 Task: Look for space in Chidawa, India from 12th  July, 2023 to 15th July, 2023 for 3 adults in price range Rs.12000 to Rs.16000. Place can be entire place with 2 bedrooms having 3 beds and 1 bathroom. Property type can be house, flat, guest house. Booking option can be shelf check-in. Required host language is English.
Action: Mouse moved to (432, 55)
Screenshot: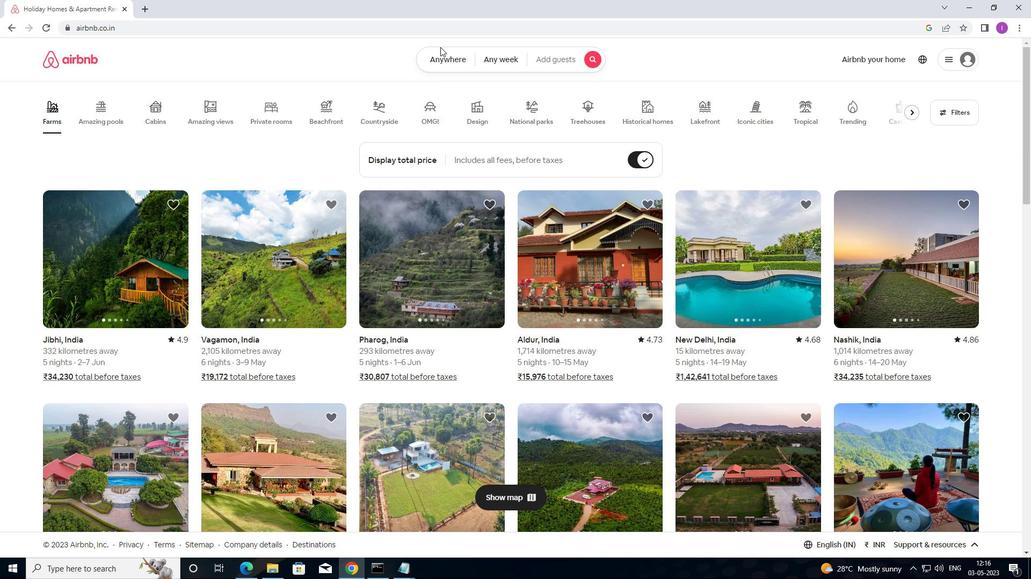 
Action: Mouse pressed left at (432, 55)
Screenshot: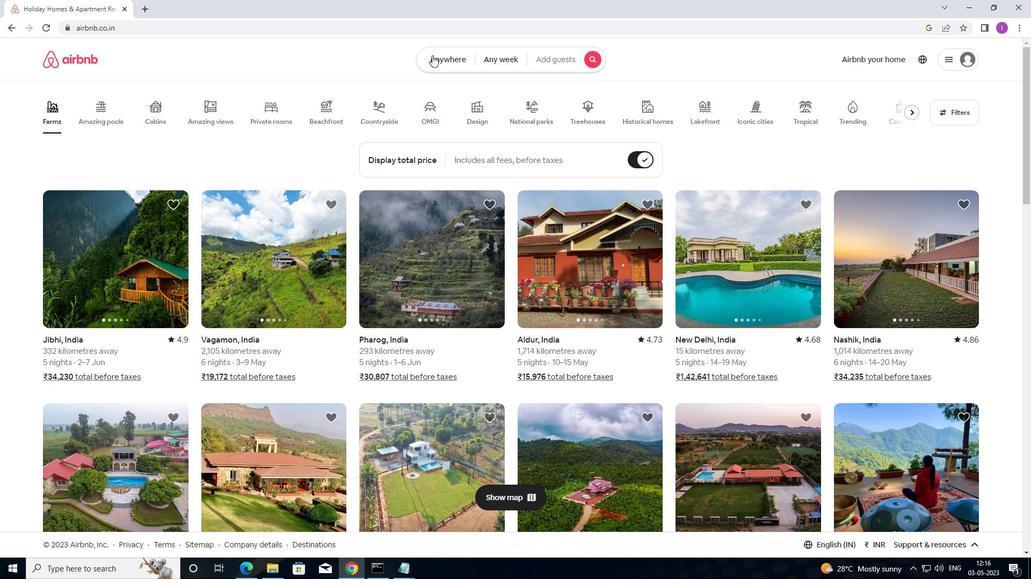 
Action: Mouse moved to (358, 105)
Screenshot: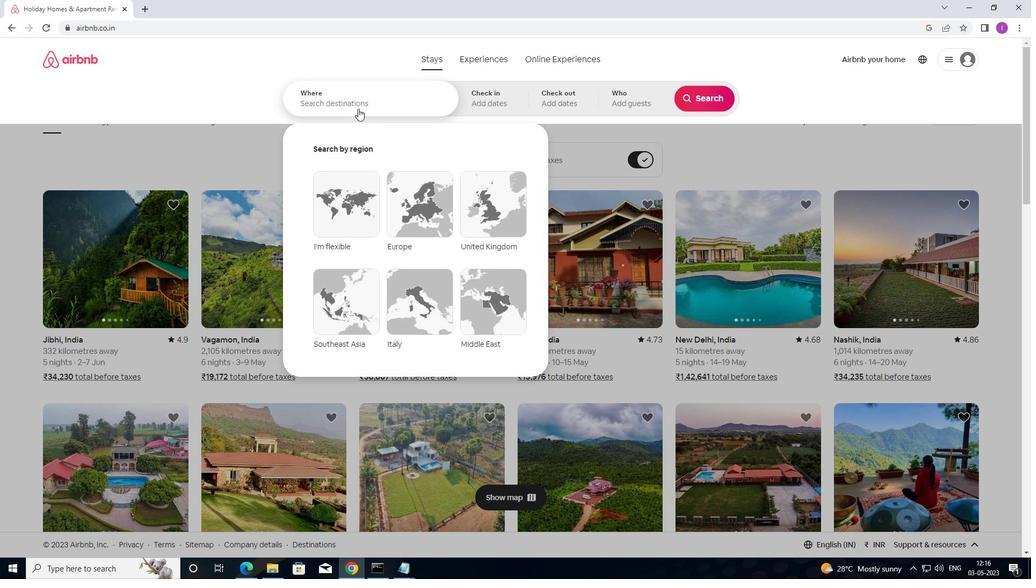 
Action: Mouse pressed left at (358, 105)
Screenshot: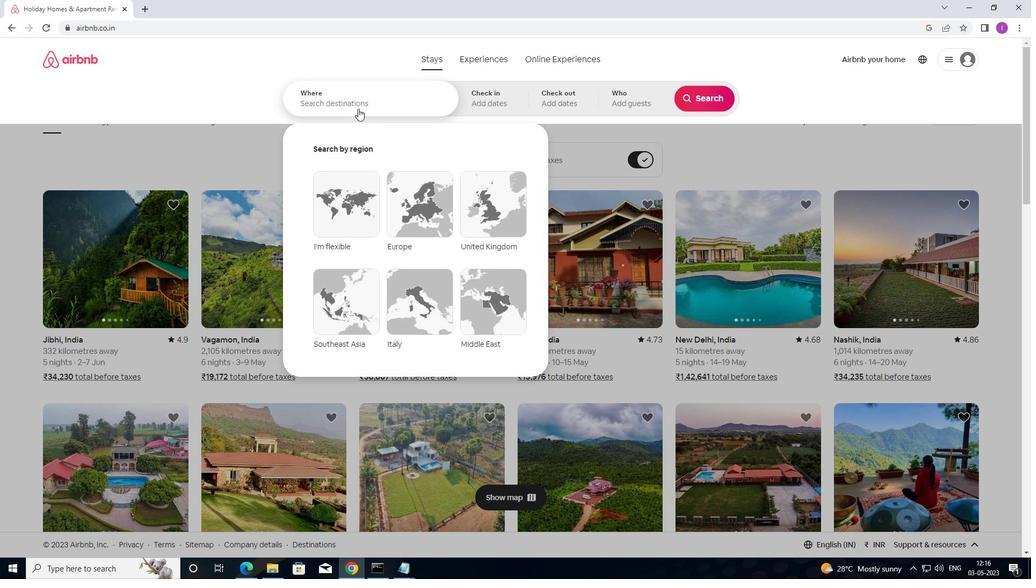 
Action: Mouse moved to (305, 146)
Screenshot: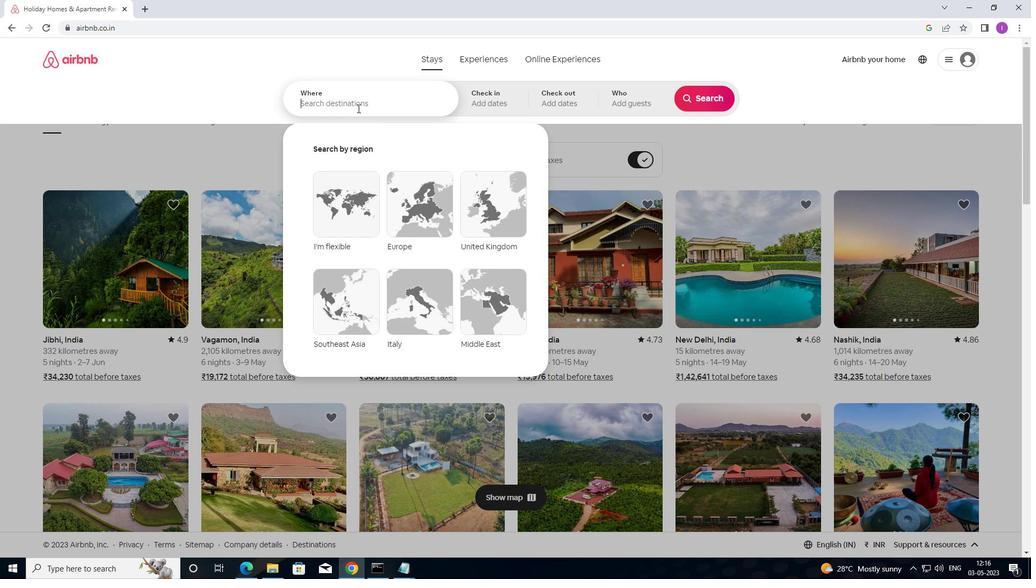 
Action: Key pressed <Key.shift>CHIDAWA,<Key.shift>INDIA
Screenshot: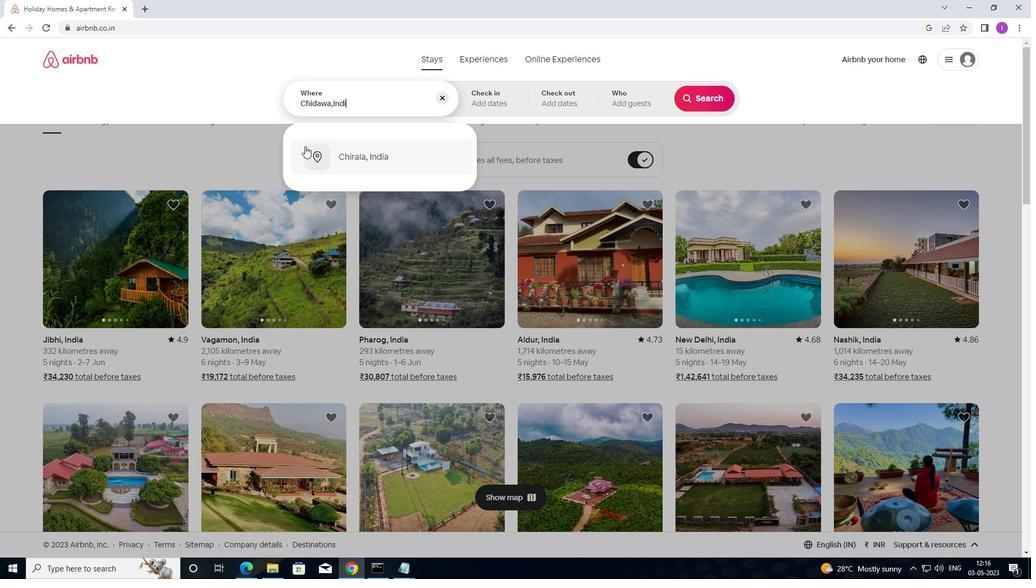
Action: Mouse moved to (485, 93)
Screenshot: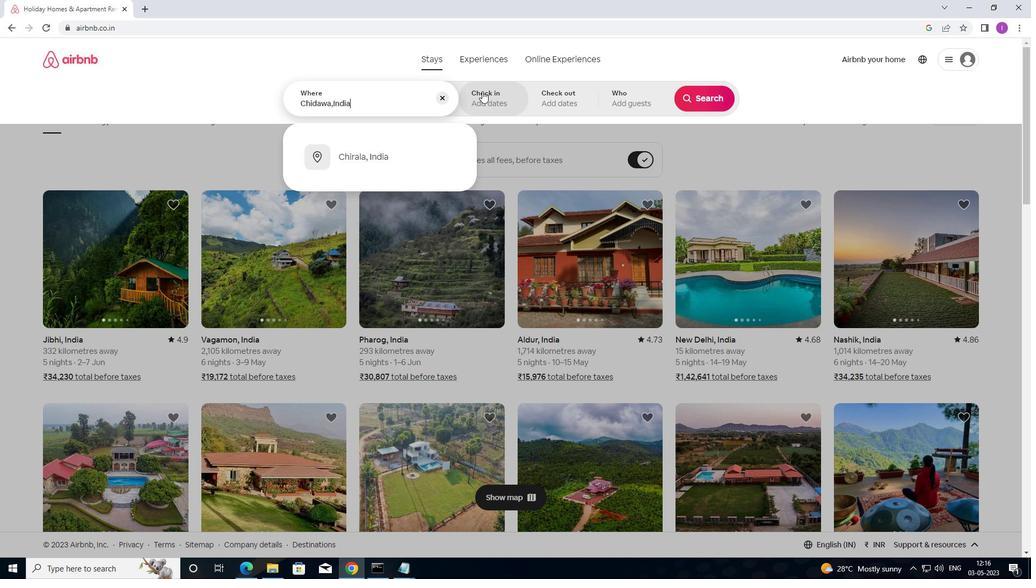 
Action: Mouse pressed left at (485, 93)
Screenshot: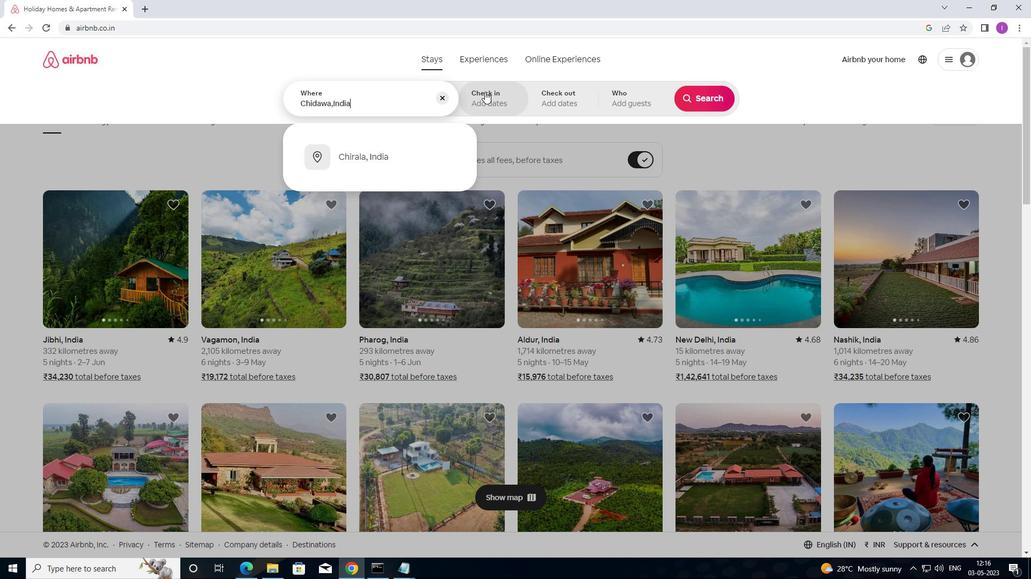 
Action: Mouse moved to (698, 182)
Screenshot: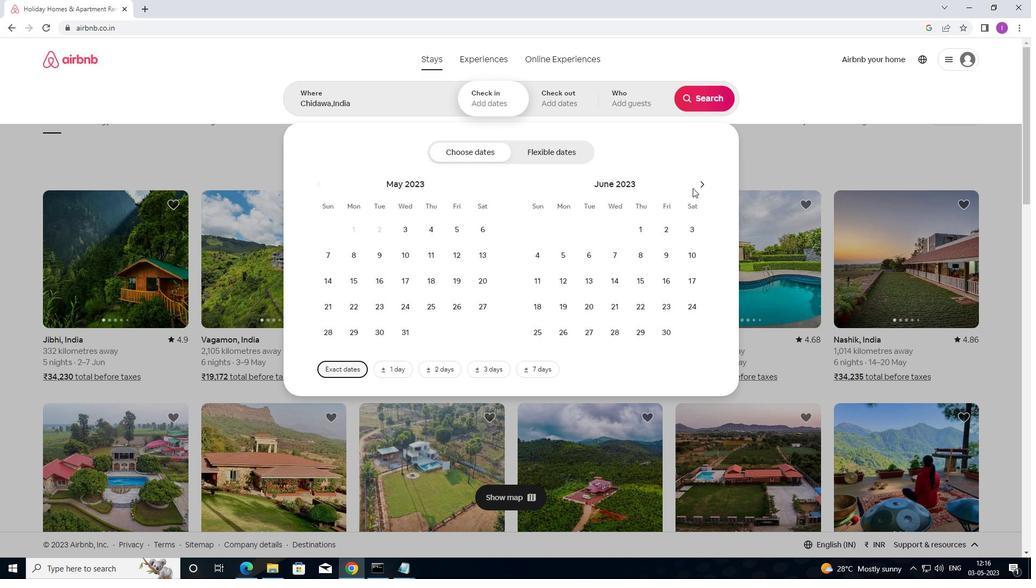 
Action: Mouse pressed left at (698, 182)
Screenshot: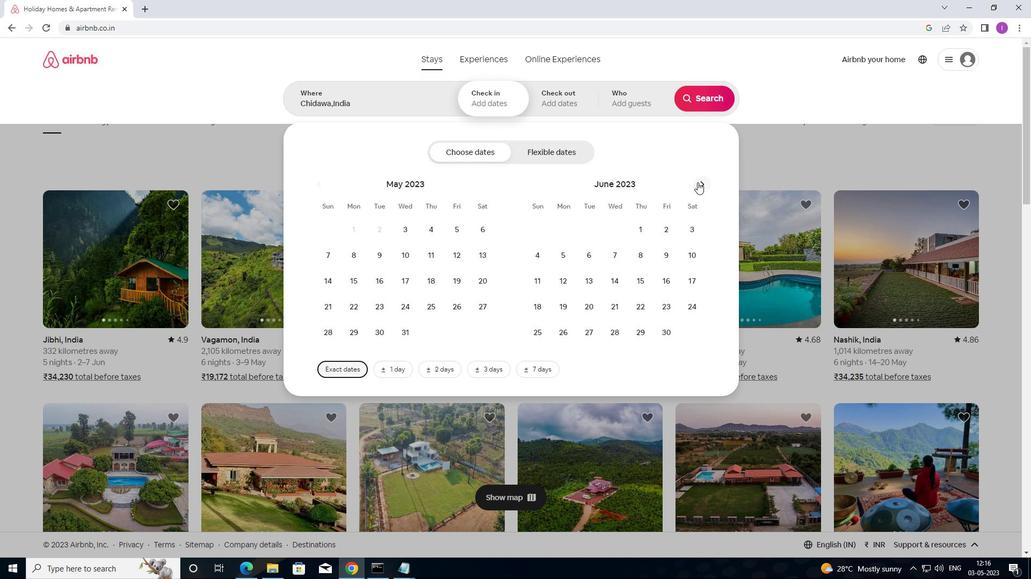 
Action: Mouse moved to (609, 280)
Screenshot: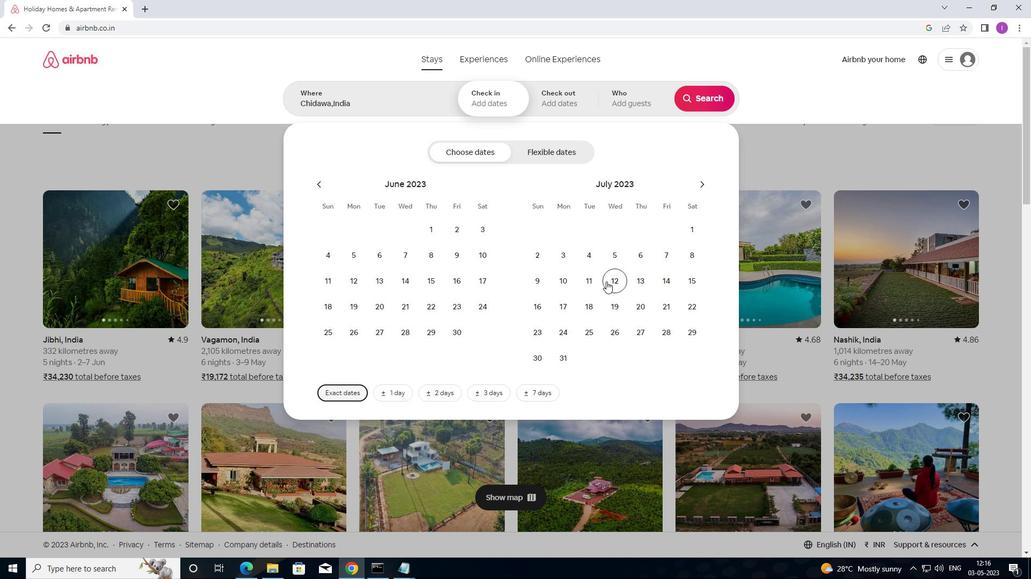 
Action: Mouse pressed left at (609, 280)
Screenshot: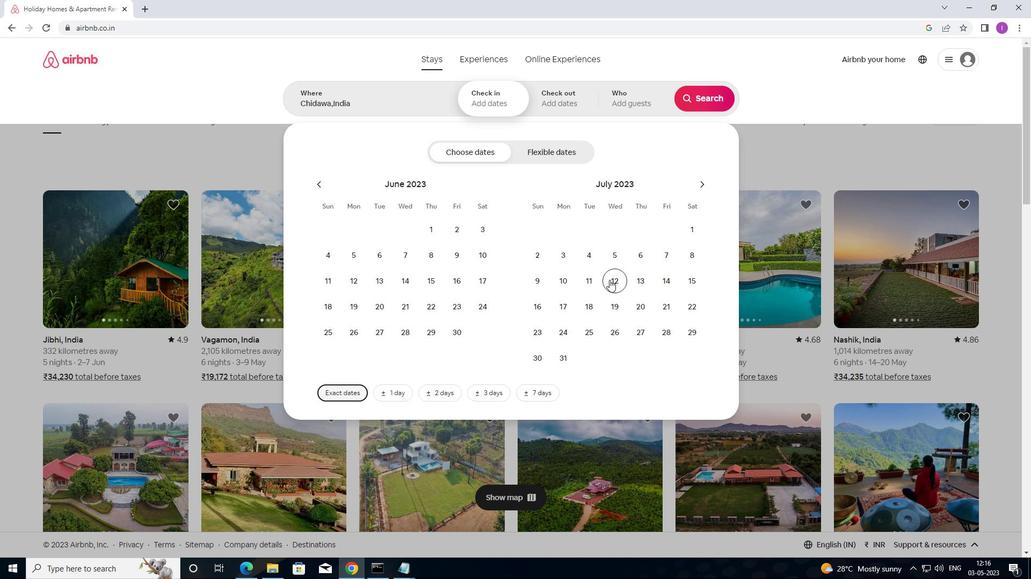 
Action: Mouse moved to (700, 283)
Screenshot: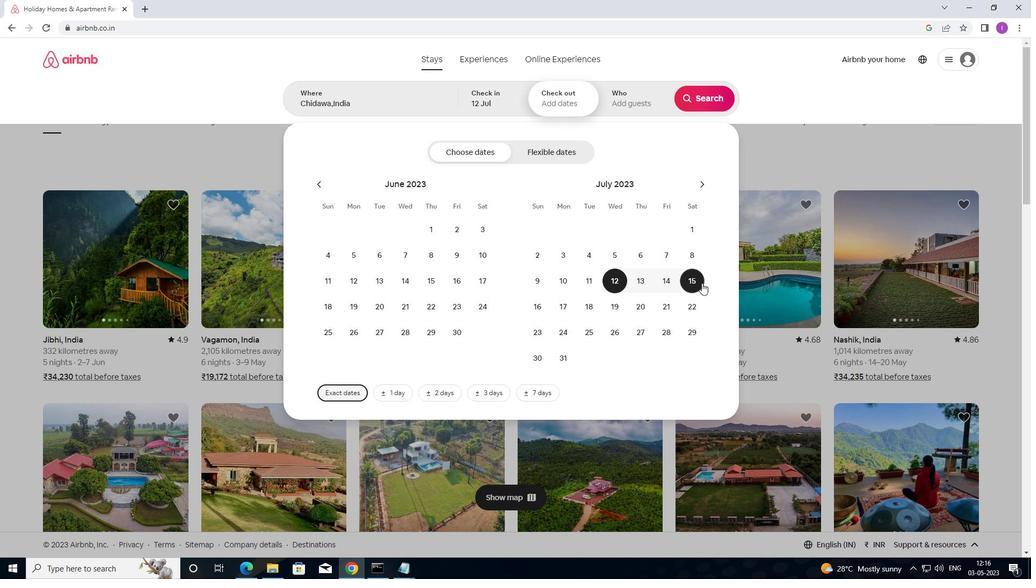 
Action: Mouse pressed left at (700, 283)
Screenshot: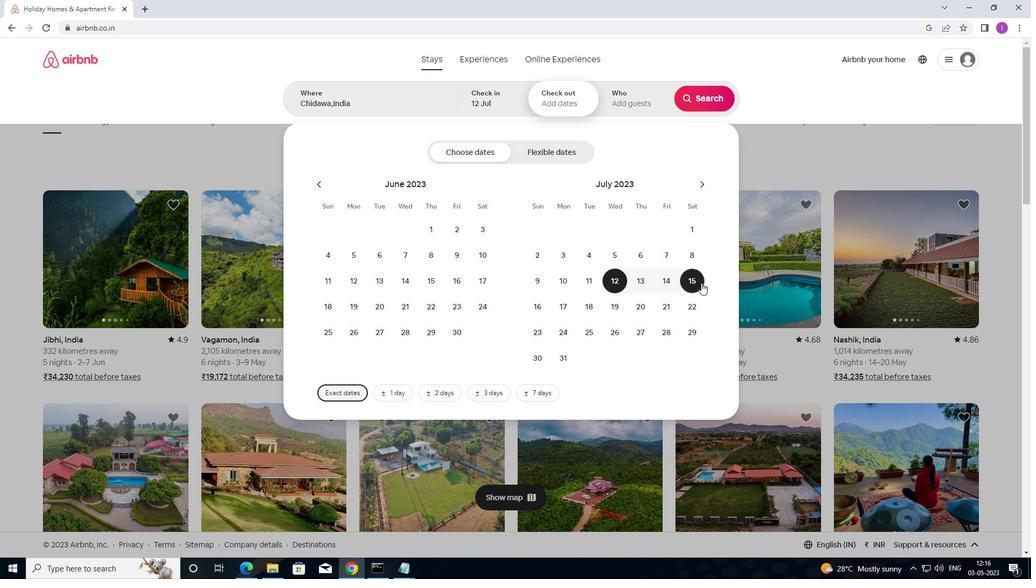 
Action: Mouse moved to (631, 108)
Screenshot: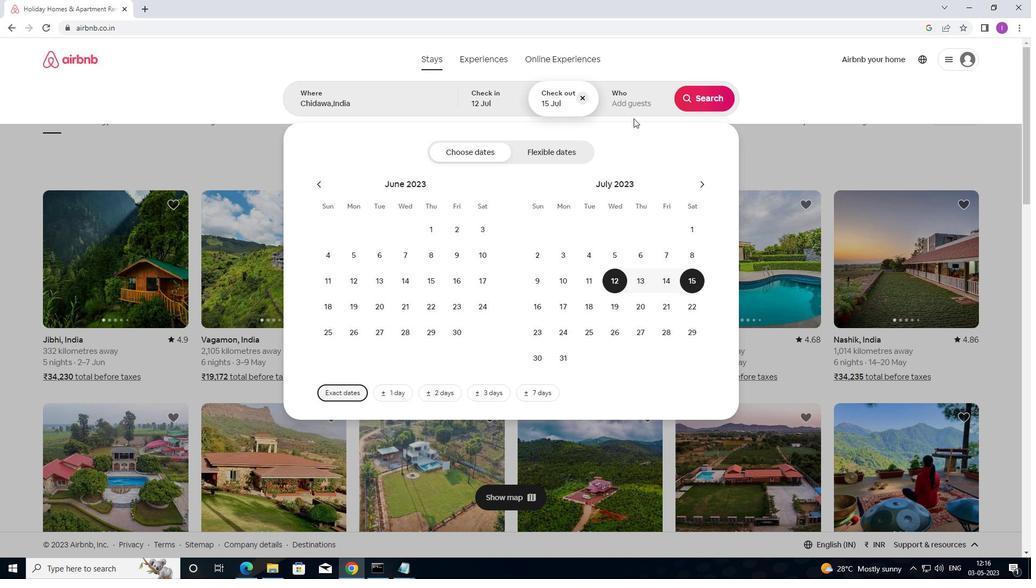 
Action: Mouse pressed left at (631, 108)
Screenshot: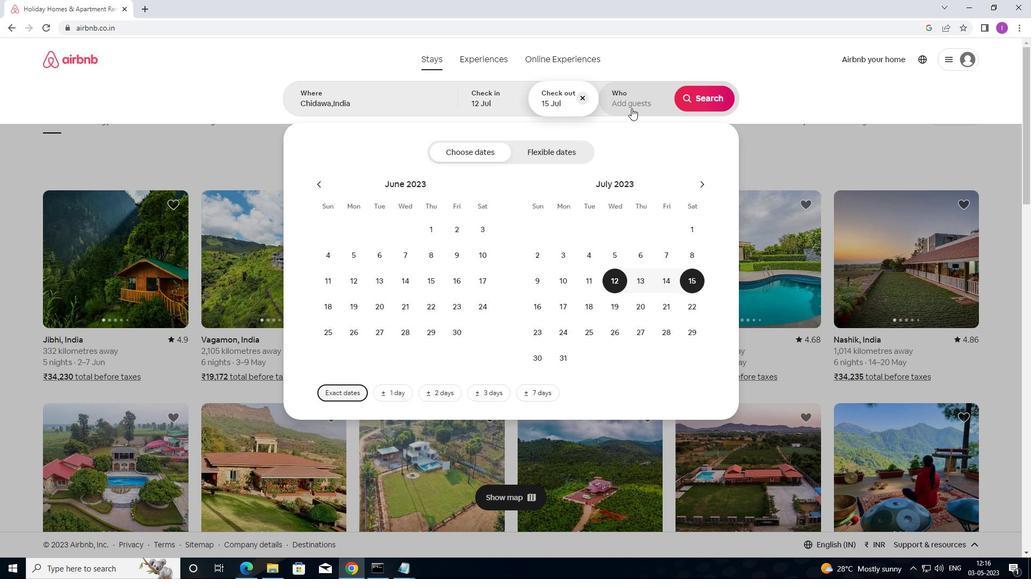 
Action: Mouse moved to (709, 152)
Screenshot: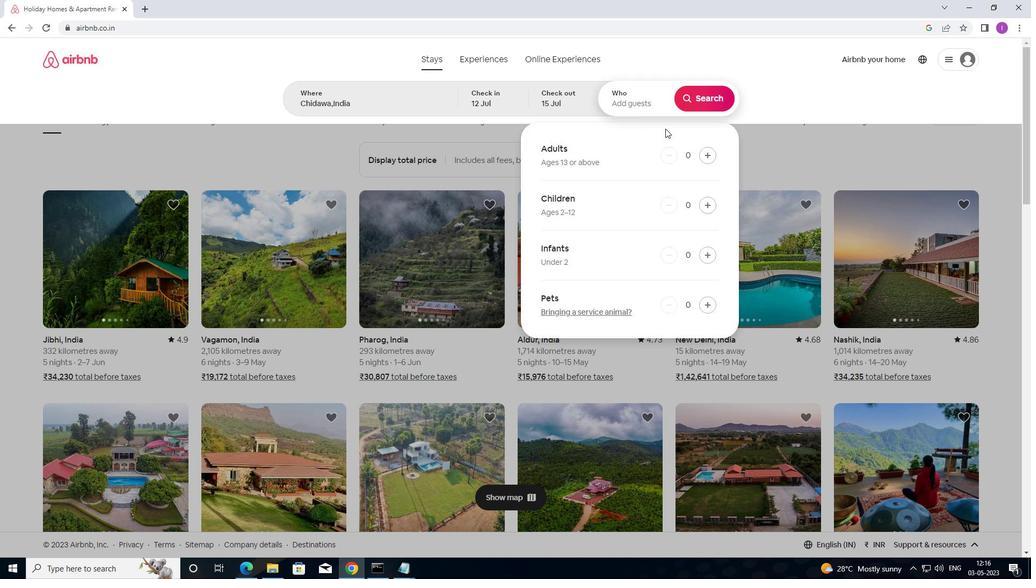 
Action: Mouse pressed left at (709, 152)
Screenshot: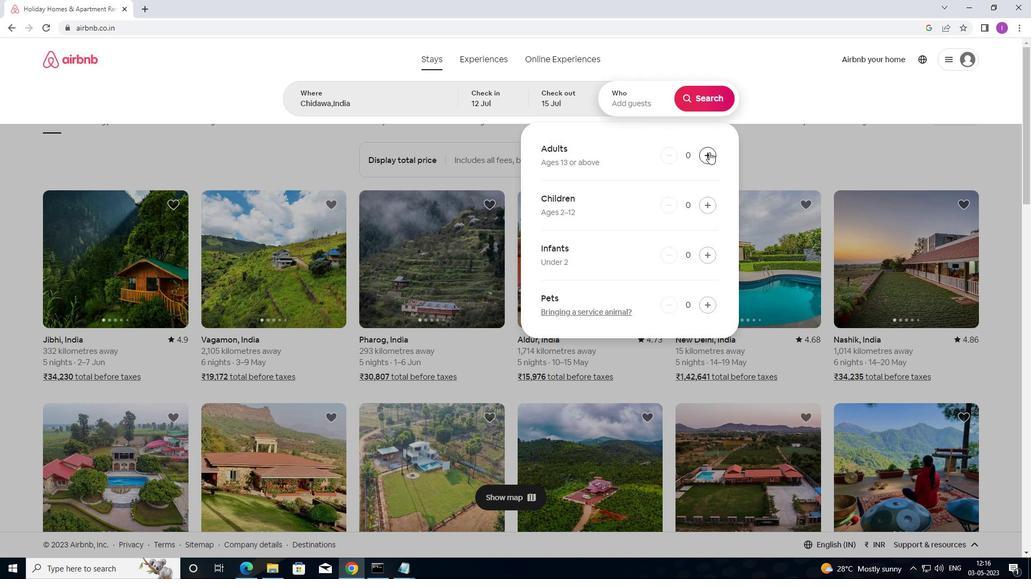 
Action: Mouse pressed left at (709, 152)
Screenshot: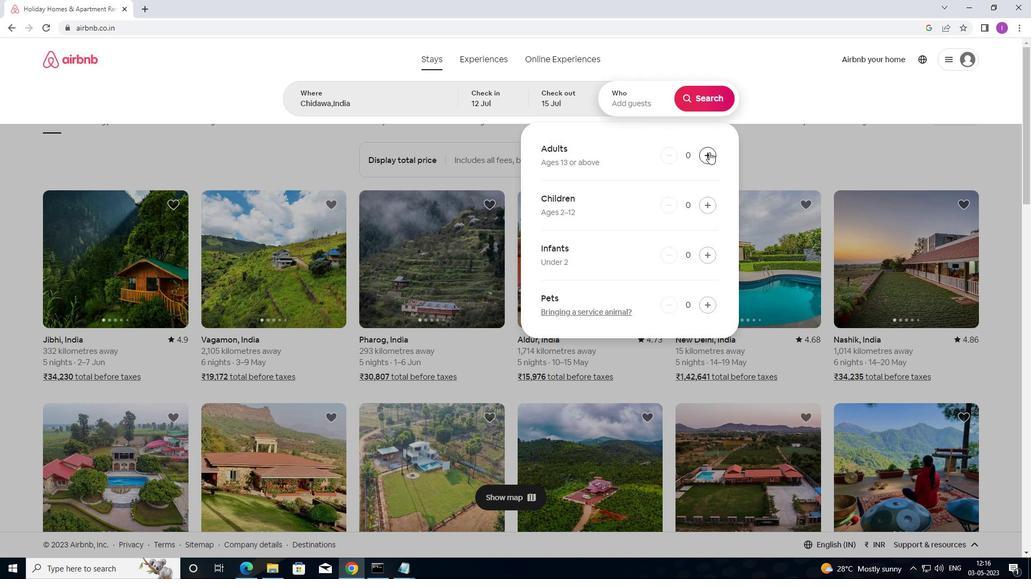 
Action: Mouse pressed left at (709, 152)
Screenshot: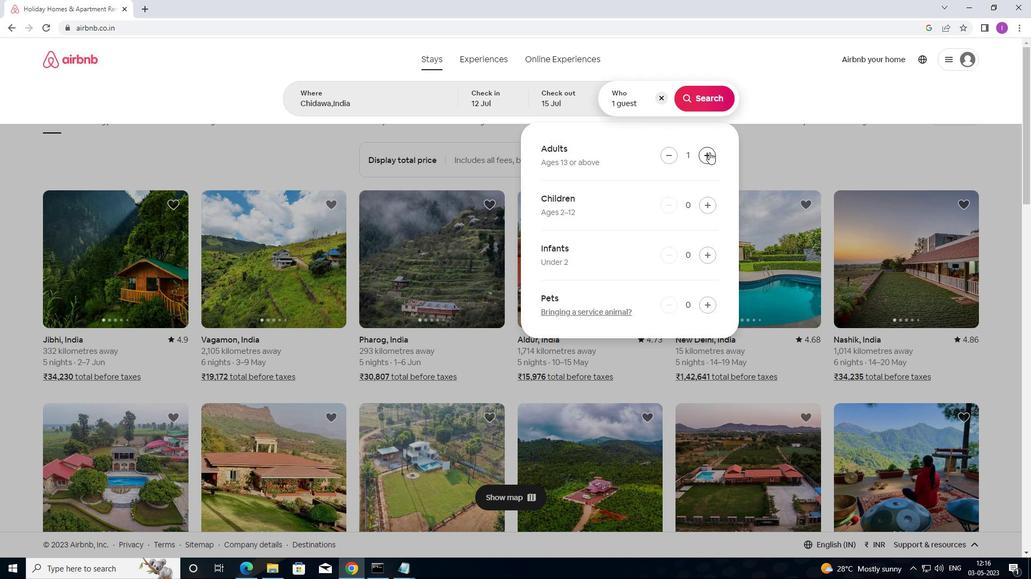 
Action: Mouse moved to (697, 104)
Screenshot: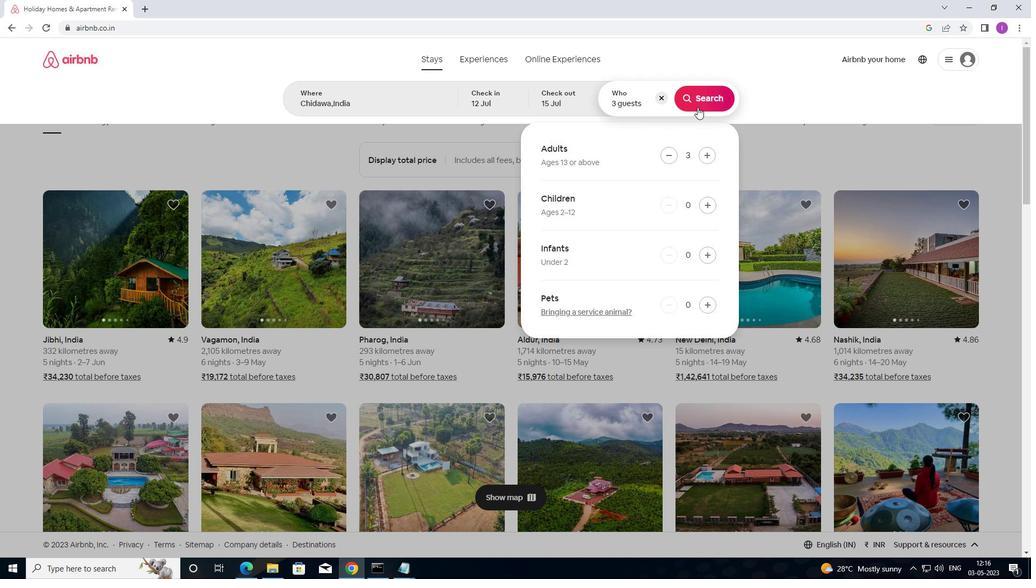 
Action: Mouse pressed left at (697, 104)
Screenshot: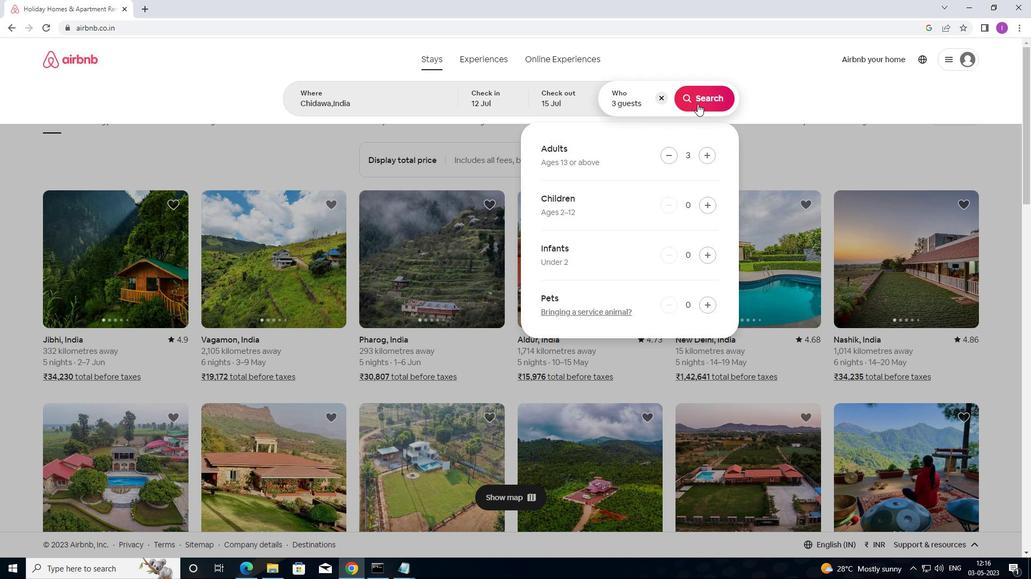 
Action: Mouse moved to (1003, 112)
Screenshot: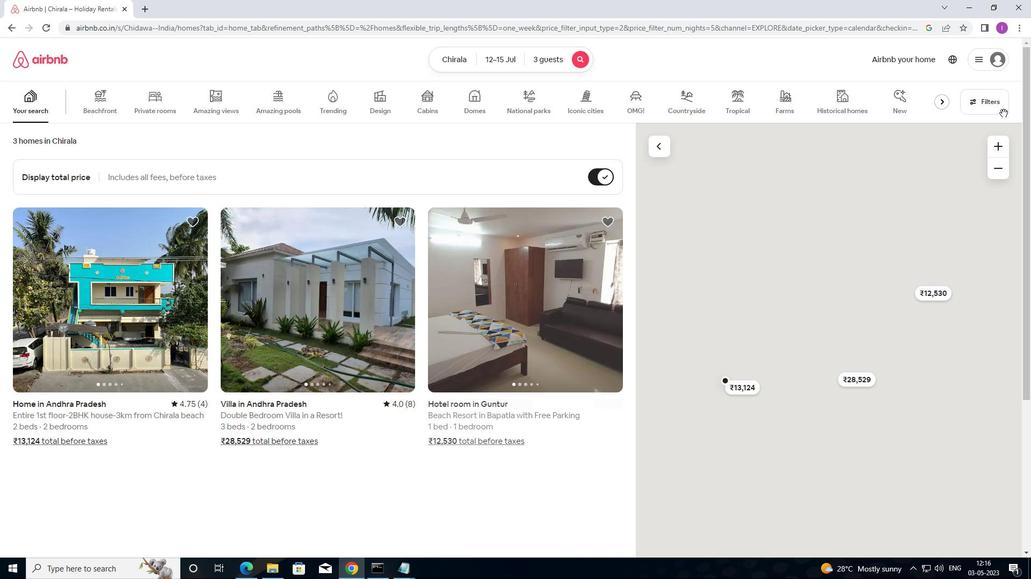 
Action: Mouse pressed left at (1003, 112)
Screenshot: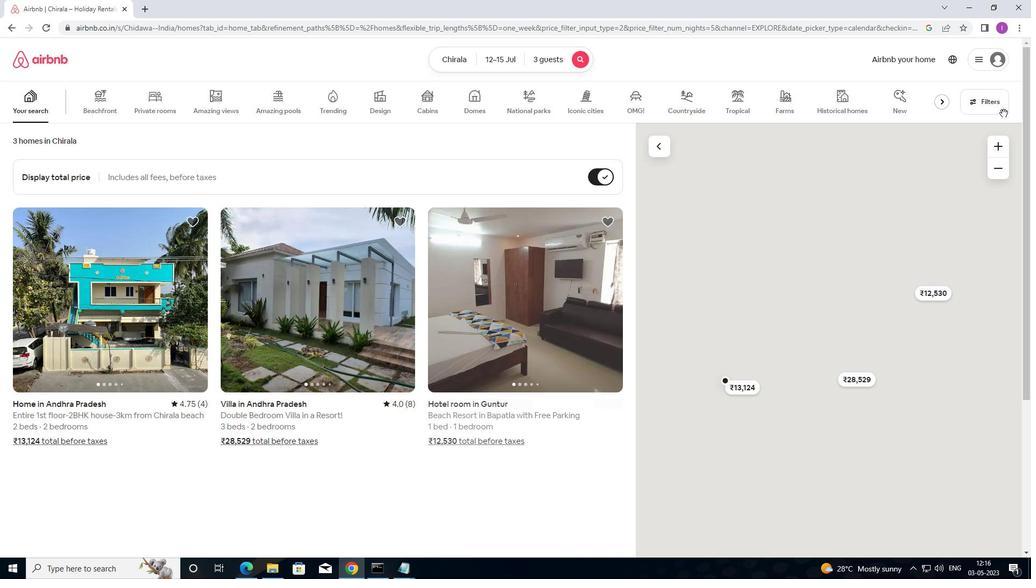 
Action: Mouse moved to (391, 240)
Screenshot: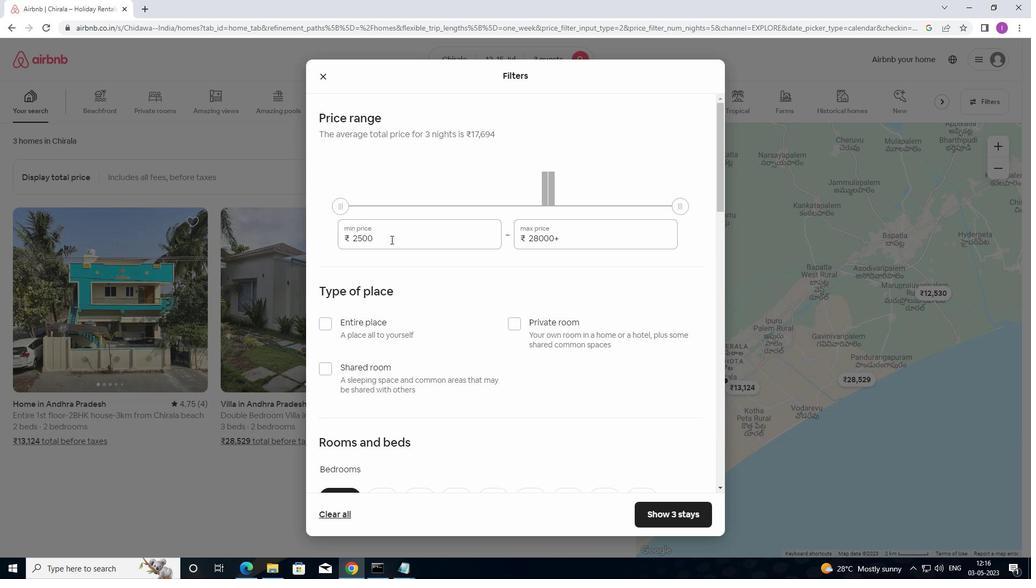 
Action: Mouse pressed left at (391, 240)
Screenshot: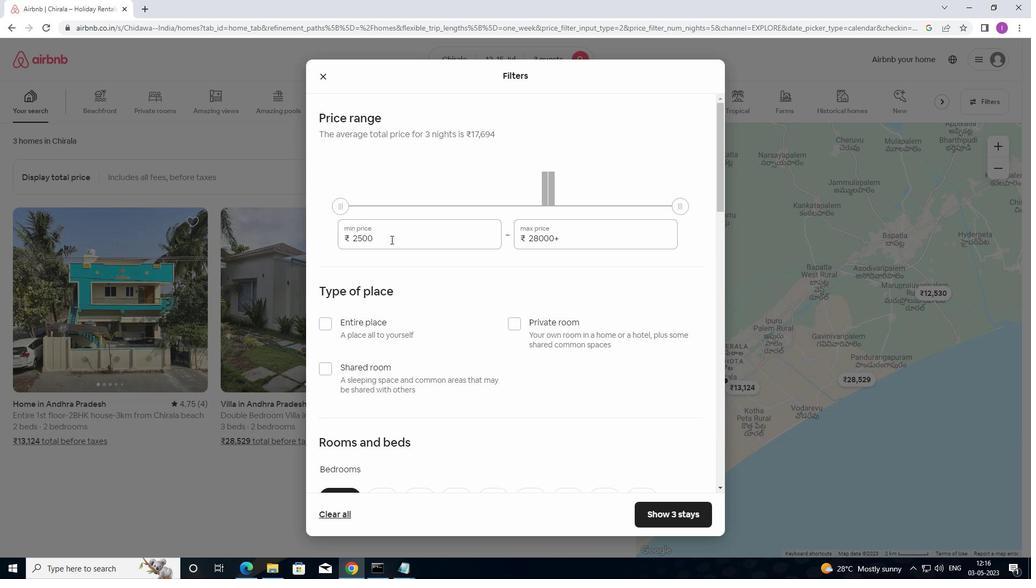 
Action: Mouse moved to (531, 339)
Screenshot: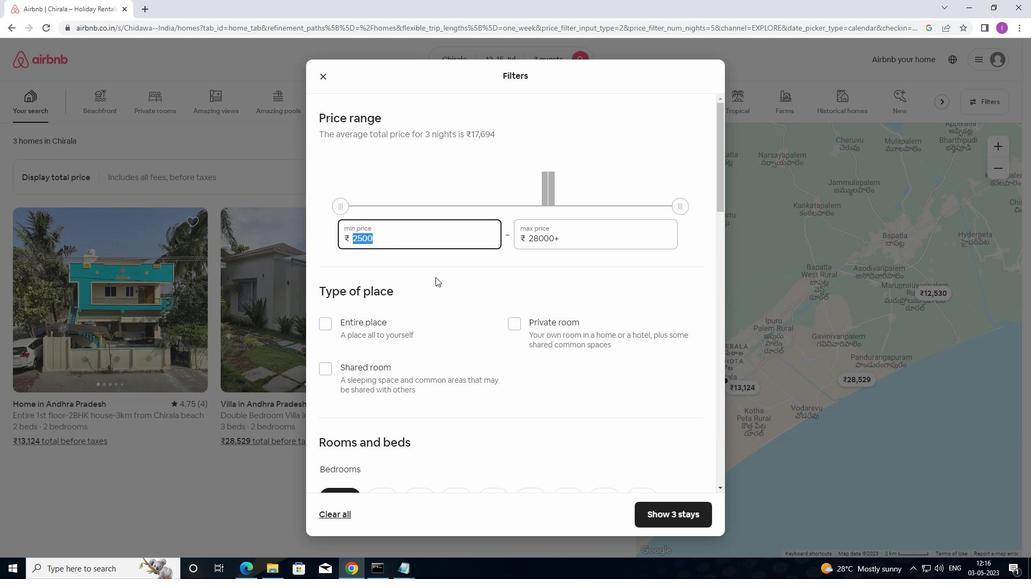 
Action: Key pressed 12000
Screenshot: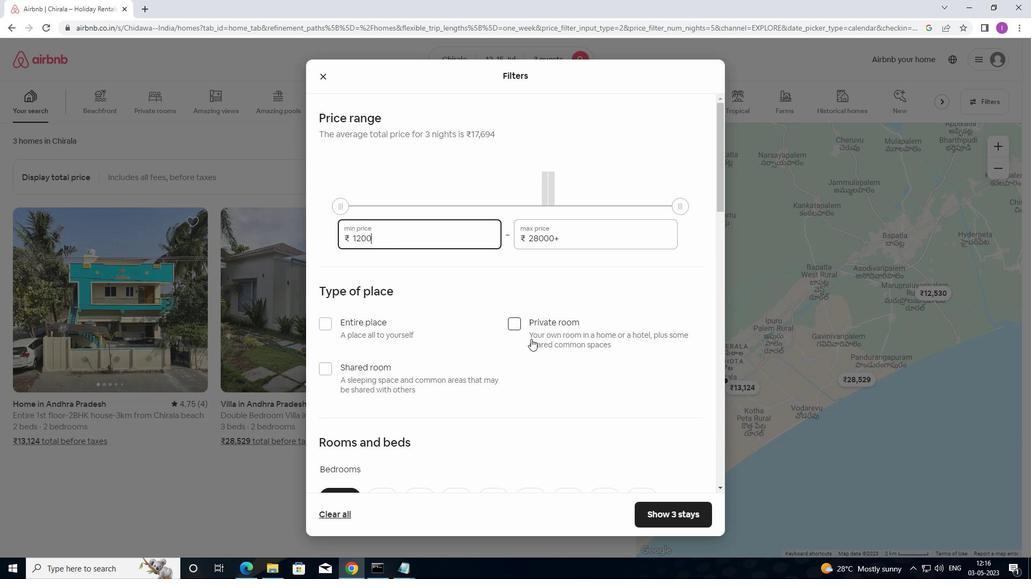 
Action: Mouse moved to (572, 240)
Screenshot: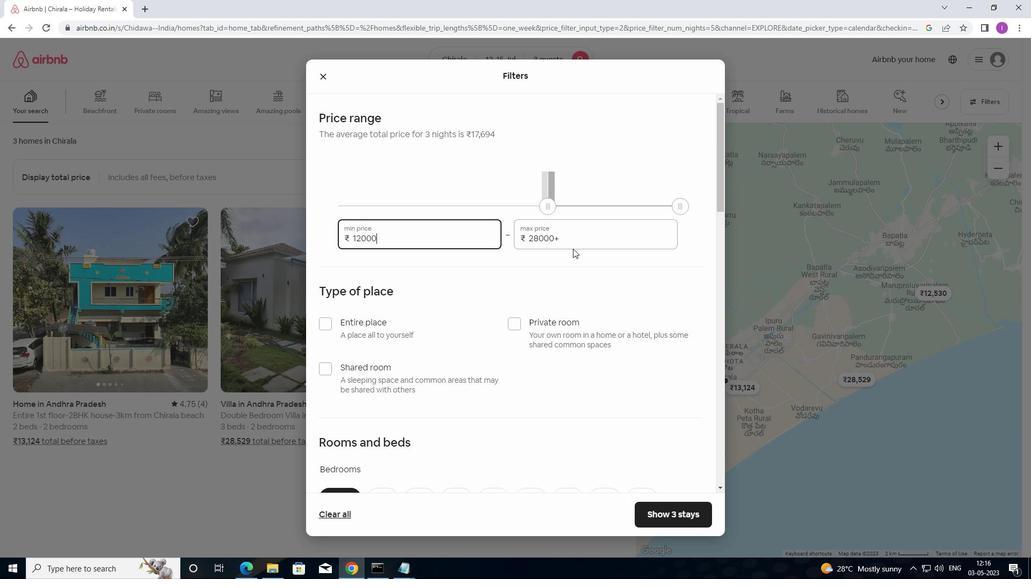 
Action: Mouse pressed left at (572, 240)
Screenshot: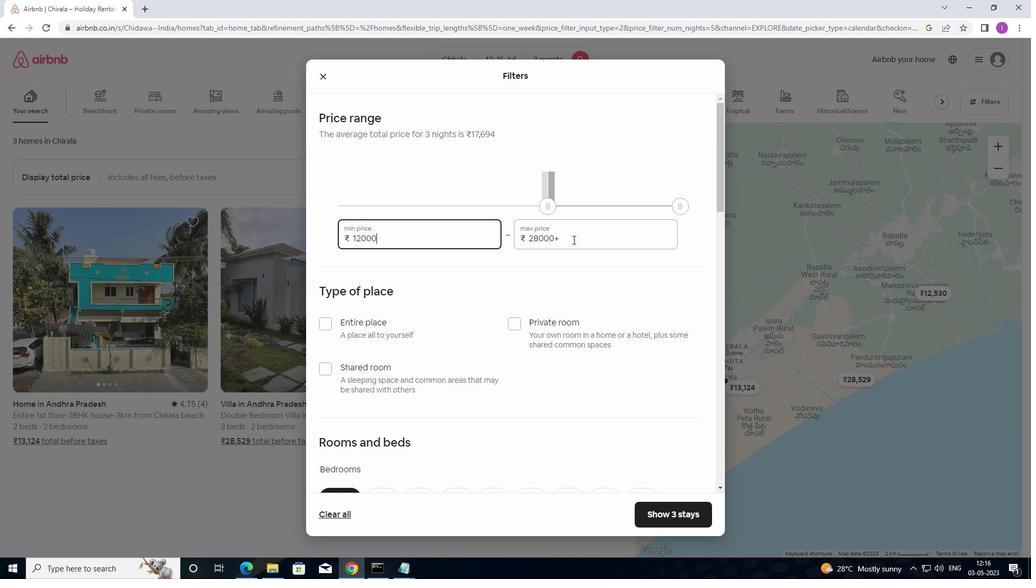 
Action: Mouse moved to (477, 302)
Screenshot: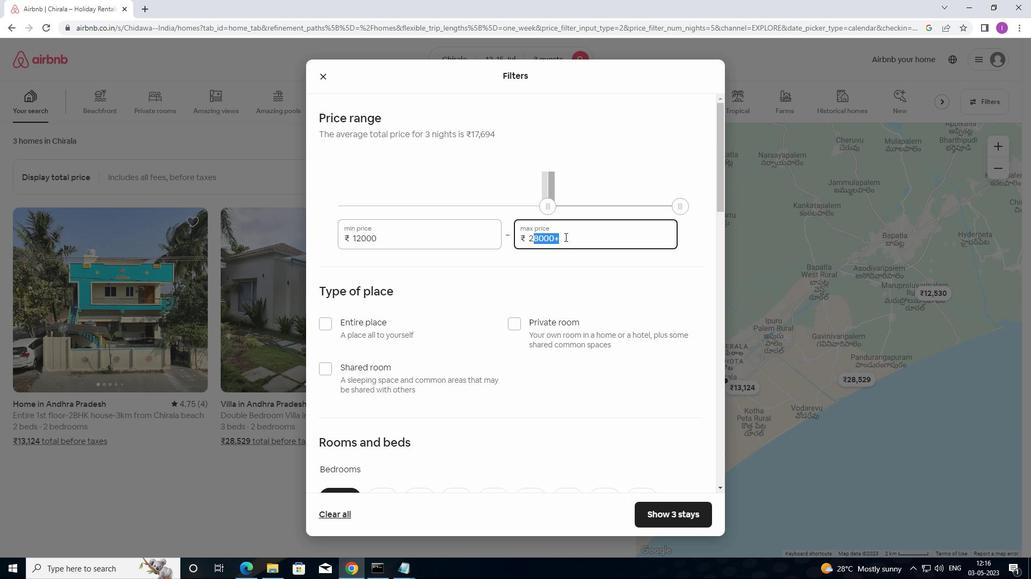 
Action: Key pressed <Key.backspace>
Screenshot: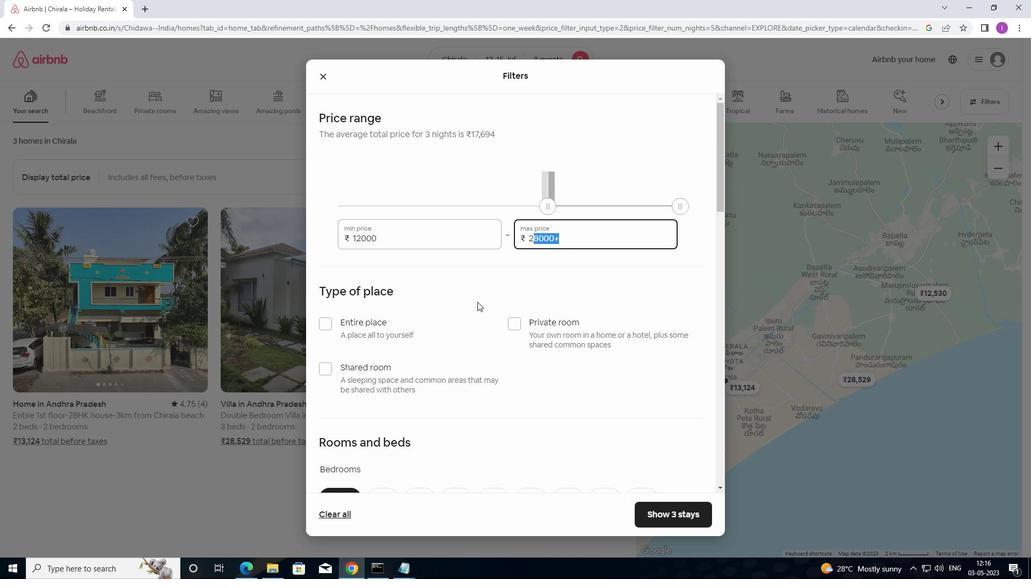 
Action: Mouse moved to (485, 303)
Screenshot: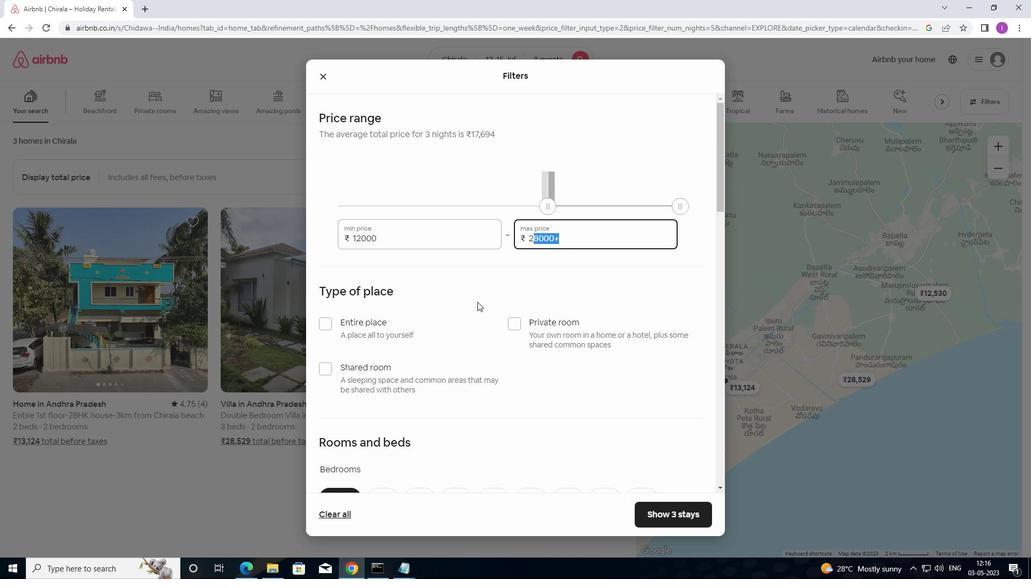 
Action: Key pressed <Key.backspace><Key.backspace>16000
Screenshot: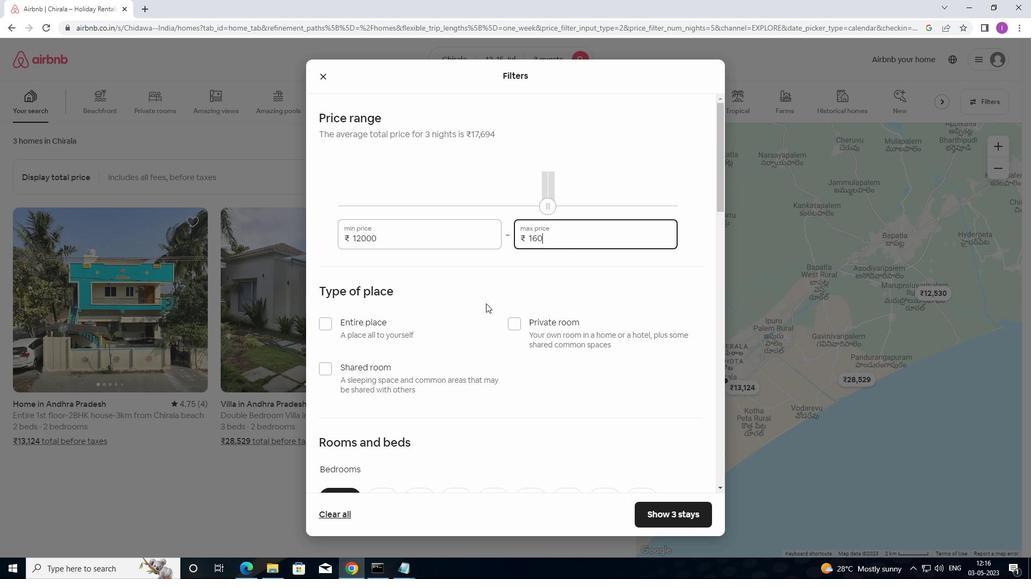 
Action: Mouse moved to (330, 323)
Screenshot: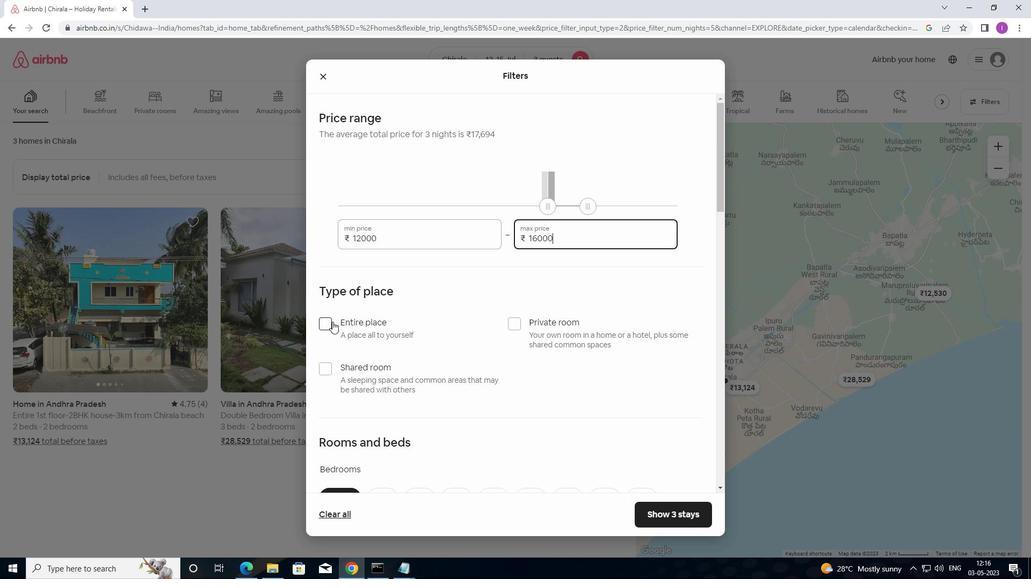 
Action: Mouse pressed left at (330, 323)
Screenshot: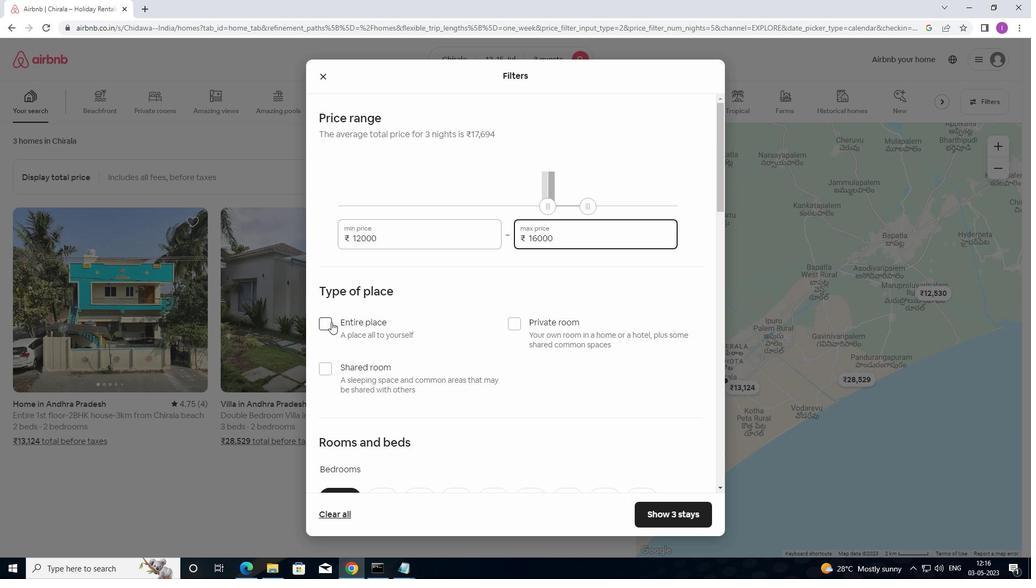 
Action: Mouse moved to (381, 346)
Screenshot: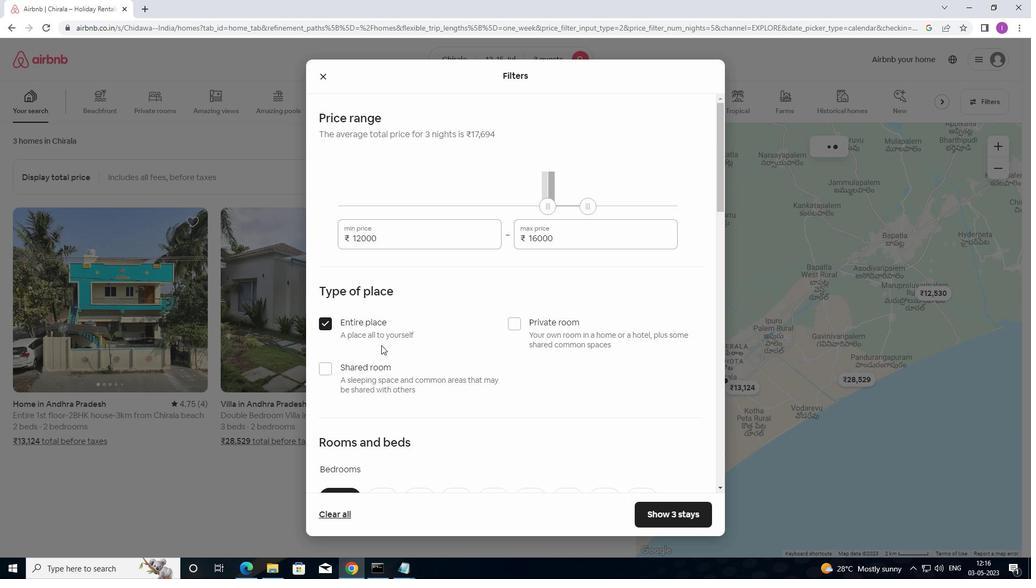 
Action: Mouse scrolled (381, 345) with delta (0, 0)
Screenshot: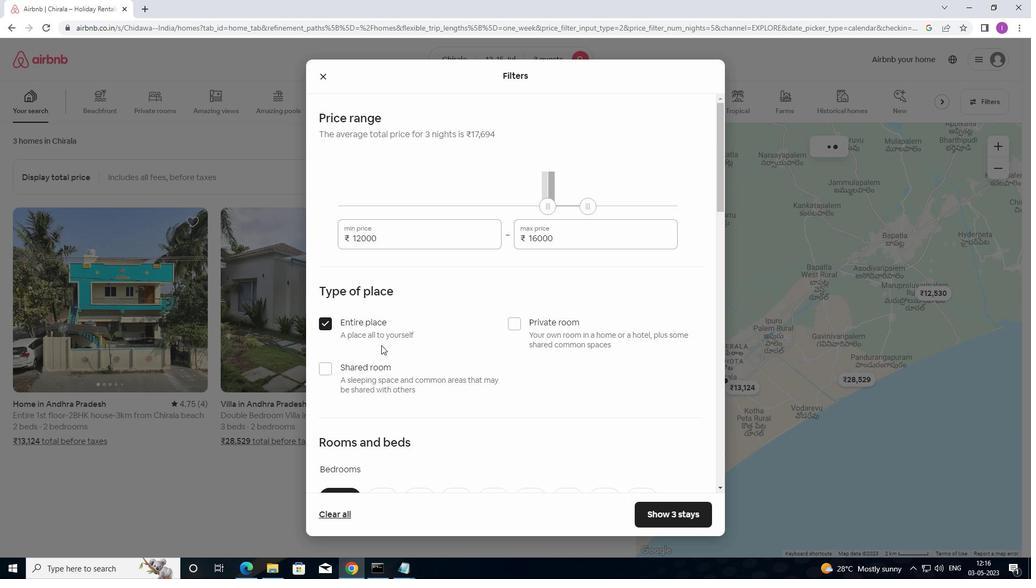 
Action: Mouse scrolled (381, 345) with delta (0, 0)
Screenshot: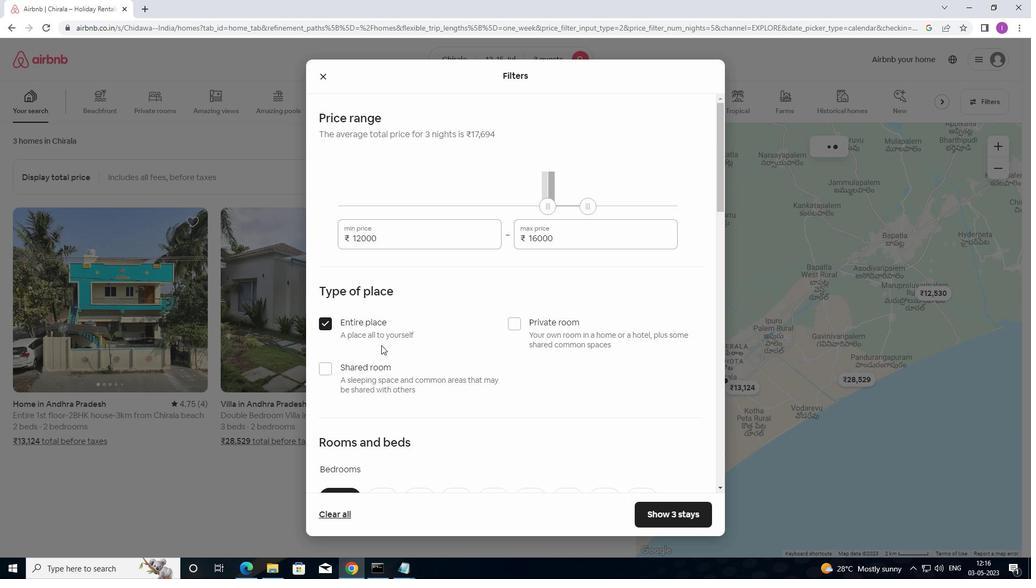
Action: Mouse scrolled (381, 345) with delta (0, 0)
Screenshot: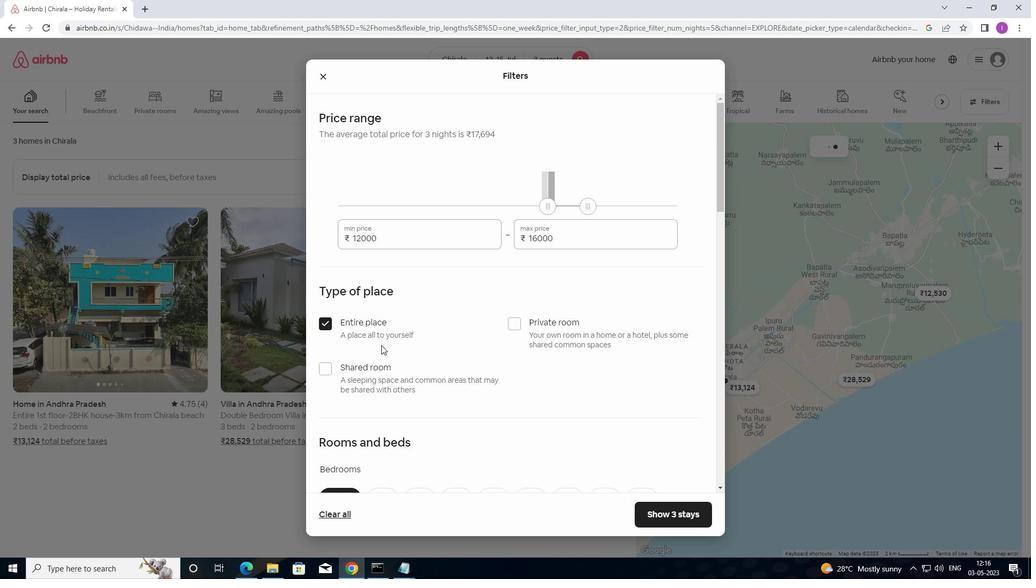 
Action: Mouse moved to (418, 338)
Screenshot: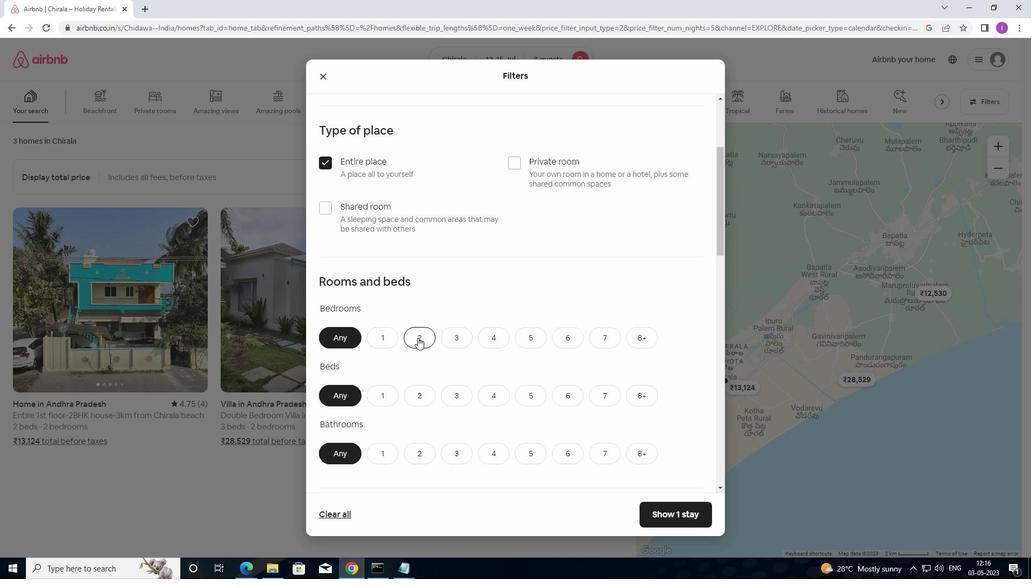 
Action: Mouse pressed left at (418, 338)
Screenshot: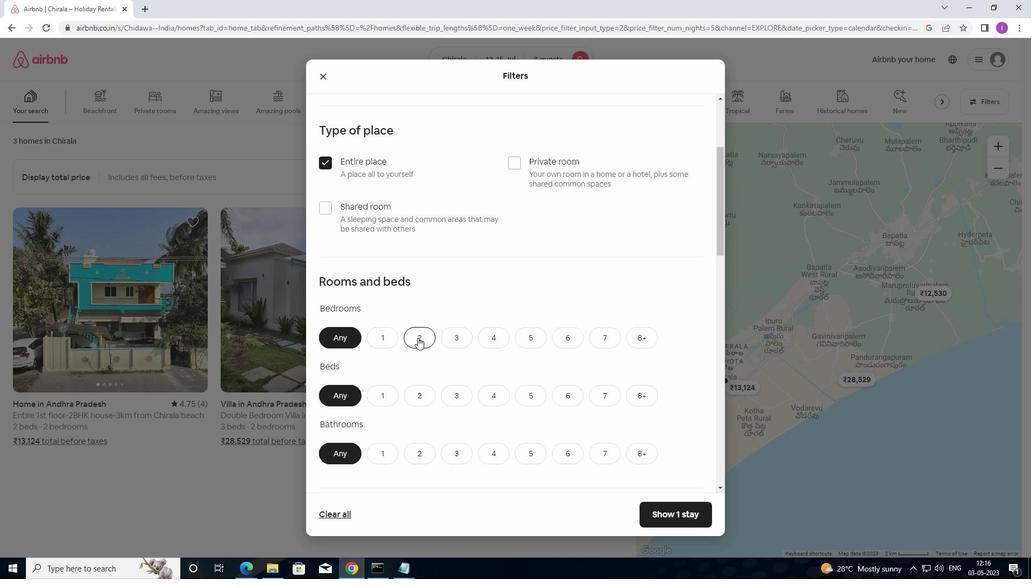 
Action: Mouse moved to (453, 398)
Screenshot: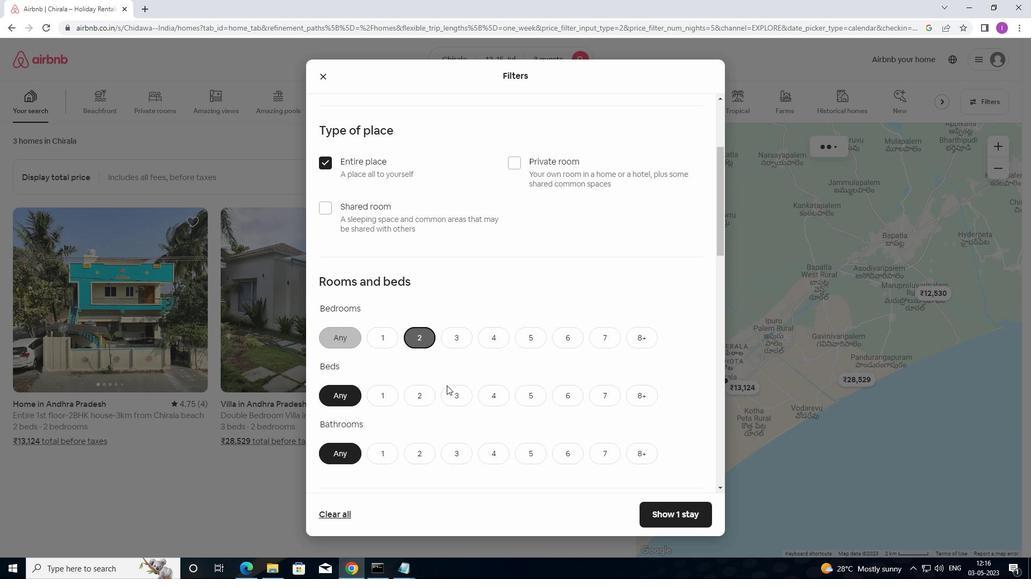 
Action: Mouse pressed left at (453, 398)
Screenshot: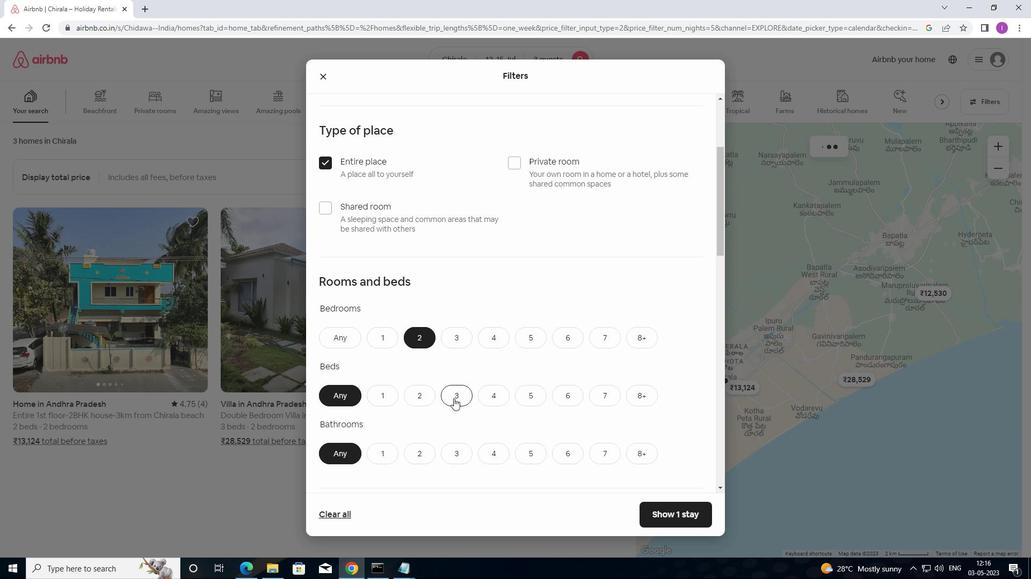 
Action: Mouse moved to (387, 460)
Screenshot: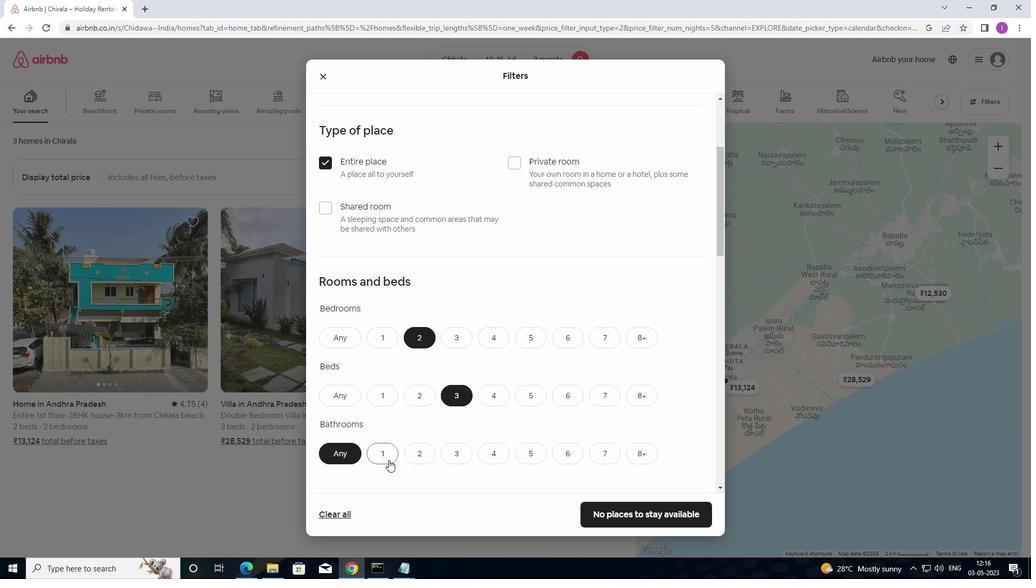 
Action: Mouse pressed left at (387, 460)
Screenshot: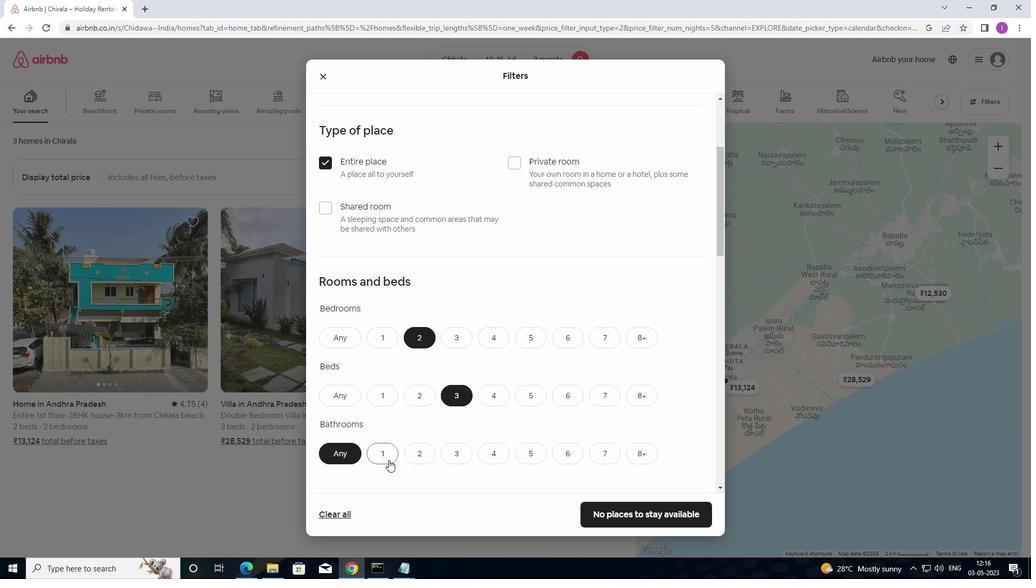 
Action: Mouse moved to (411, 451)
Screenshot: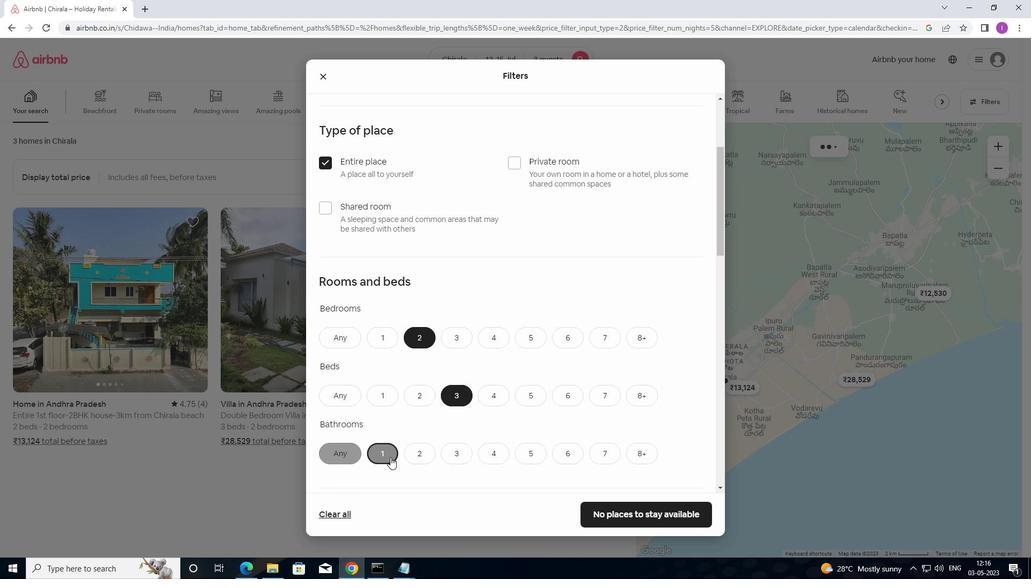 
Action: Mouse scrolled (411, 450) with delta (0, 0)
Screenshot: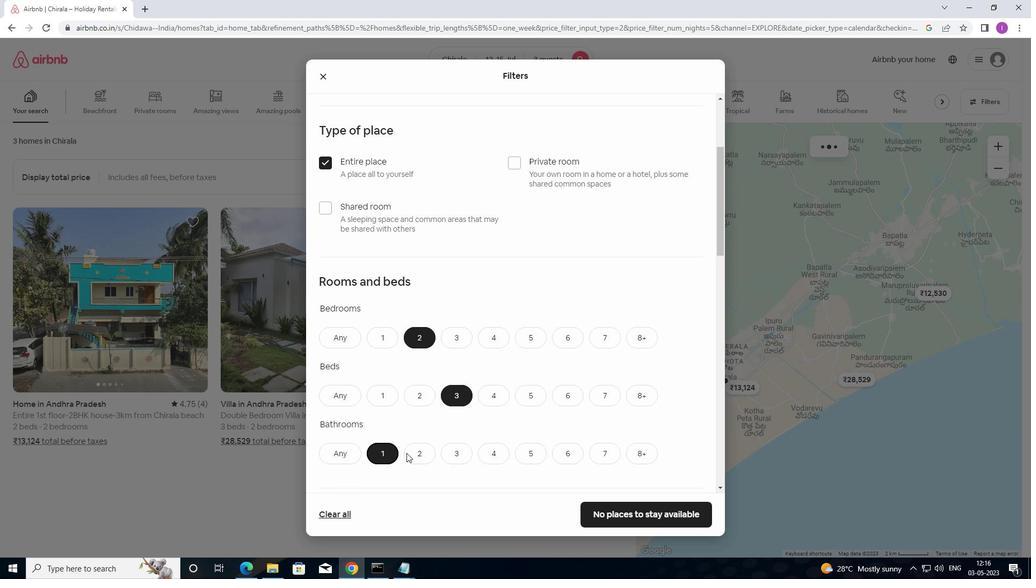 
Action: Mouse scrolled (411, 450) with delta (0, 0)
Screenshot: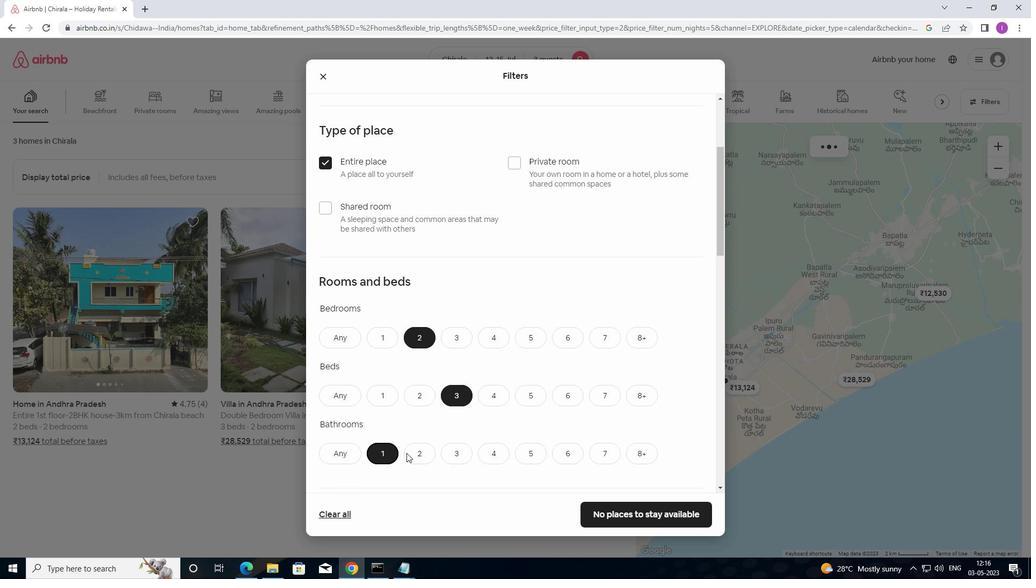
Action: Mouse scrolled (411, 450) with delta (0, 0)
Screenshot: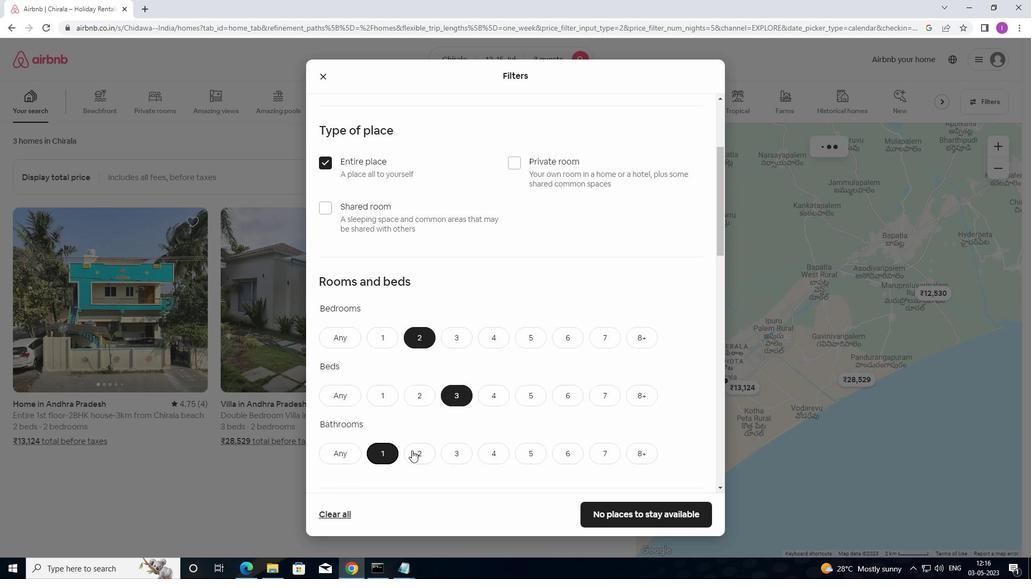 
Action: Mouse moved to (416, 446)
Screenshot: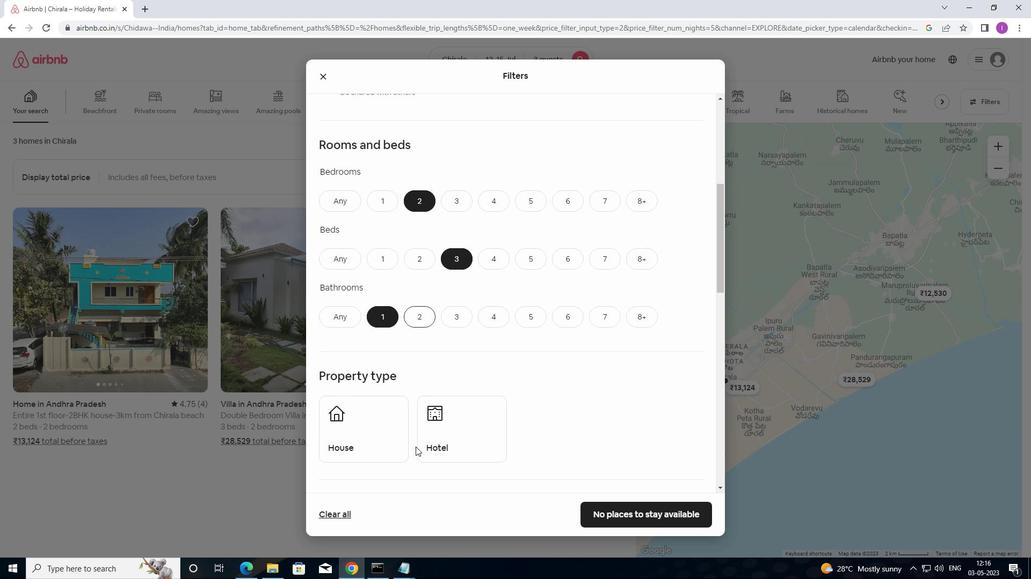 
Action: Mouse scrolled (416, 445) with delta (0, 0)
Screenshot: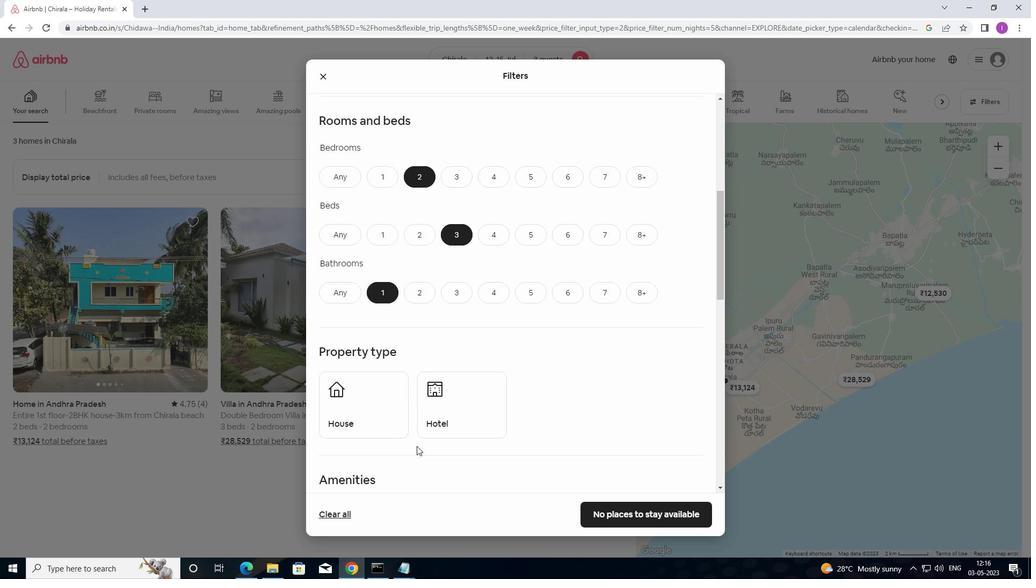 
Action: Mouse scrolled (416, 445) with delta (0, 0)
Screenshot: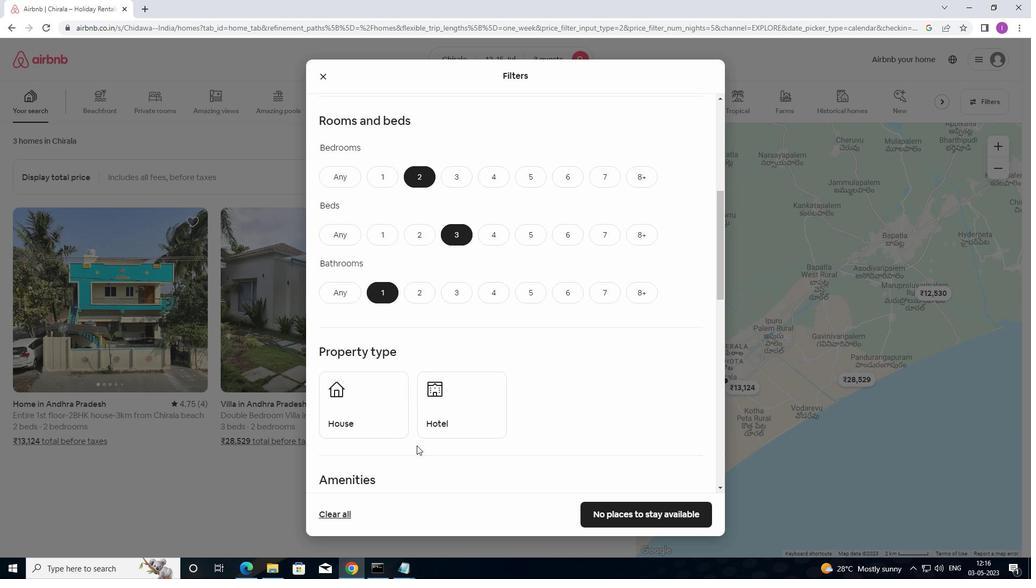 
Action: Mouse moved to (382, 324)
Screenshot: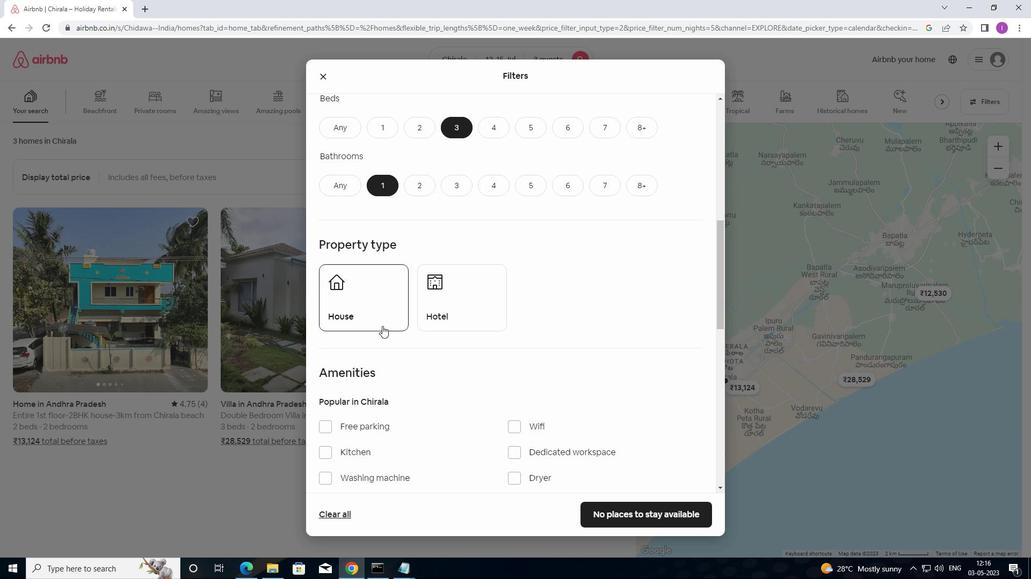 
Action: Mouse pressed left at (382, 324)
Screenshot: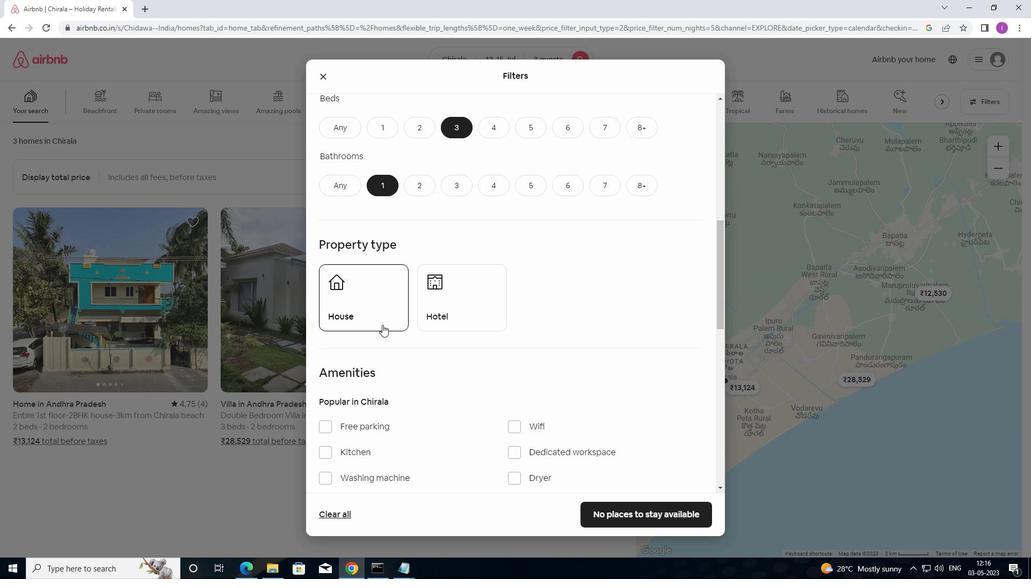 
Action: Mouse moved to (397, 403)
Screenshot: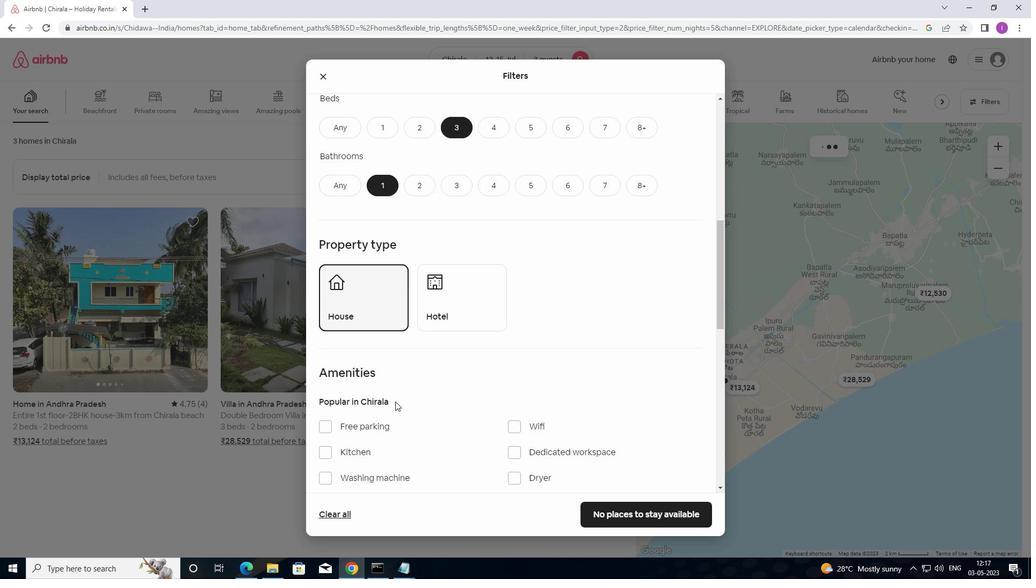 
Action: Mouse scrolled (397, 402) with delta (0, 0)
Screenshot: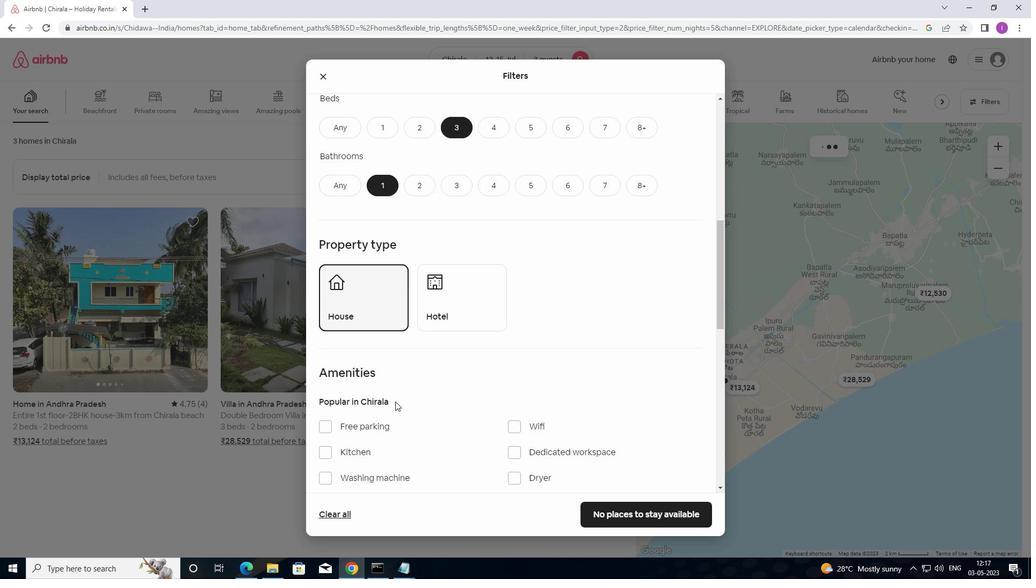 
Action: Mouse moved to (403, 403)
Screenshot: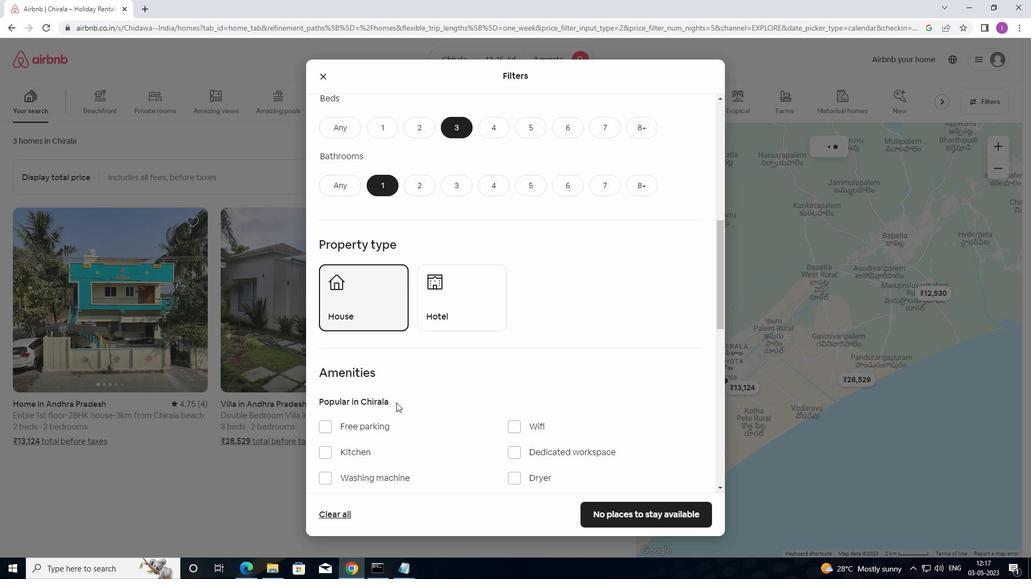 
Action: Mouse scrolled (403, 402) with delta (0, 0)
Screenshot: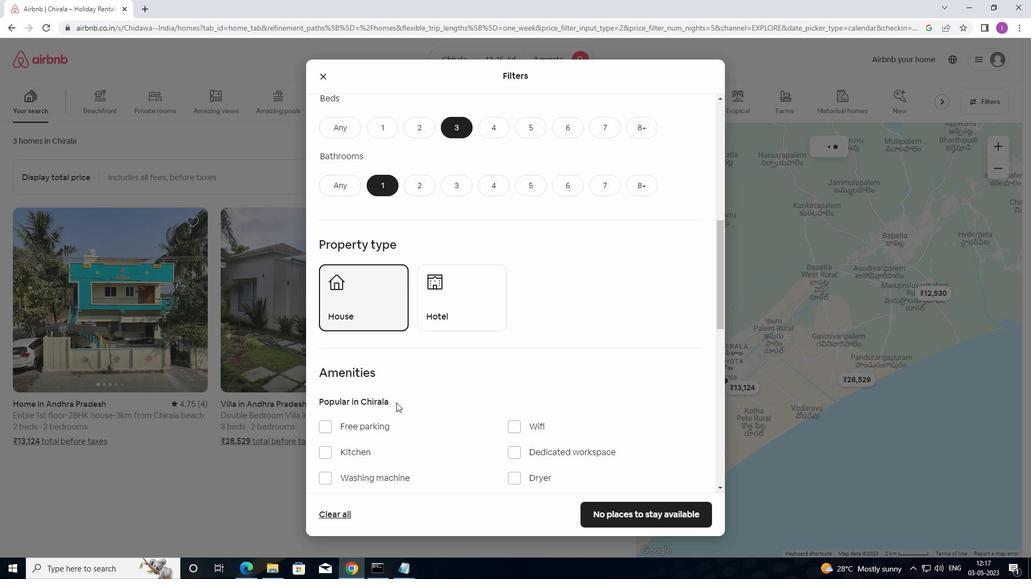 
Action: Mouse moved to (411, 401)
Screenshot: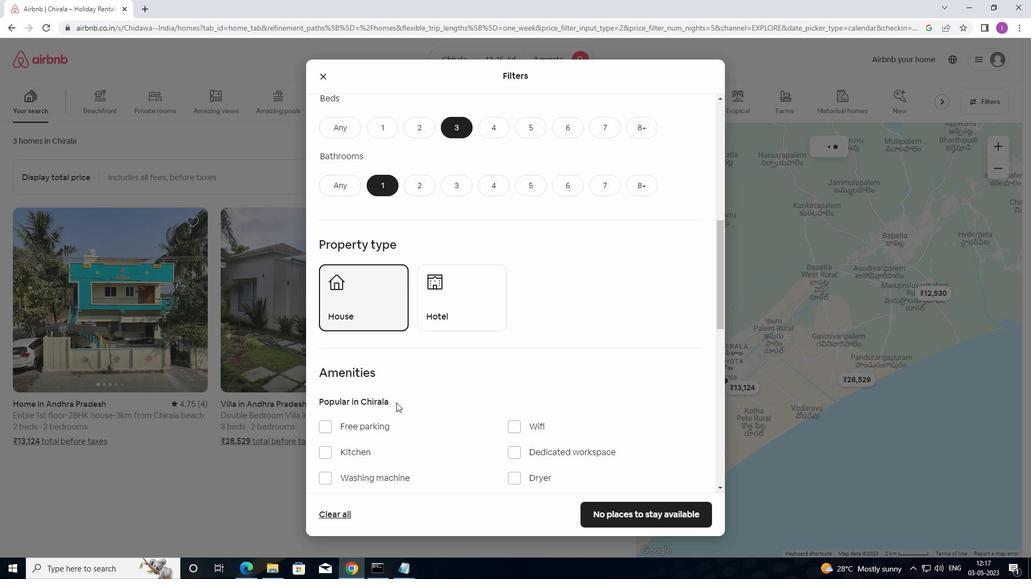 
Action: Mouse scrolled (411, 401) with delta (0, 0)
Screenshot: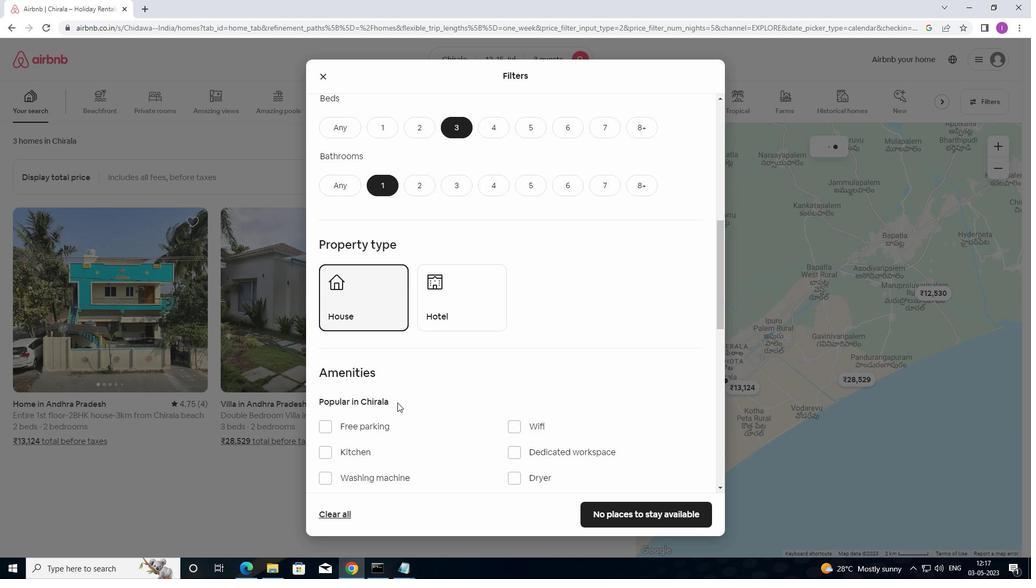 
Action: Mouse moved to (462, 401)
Screenshot: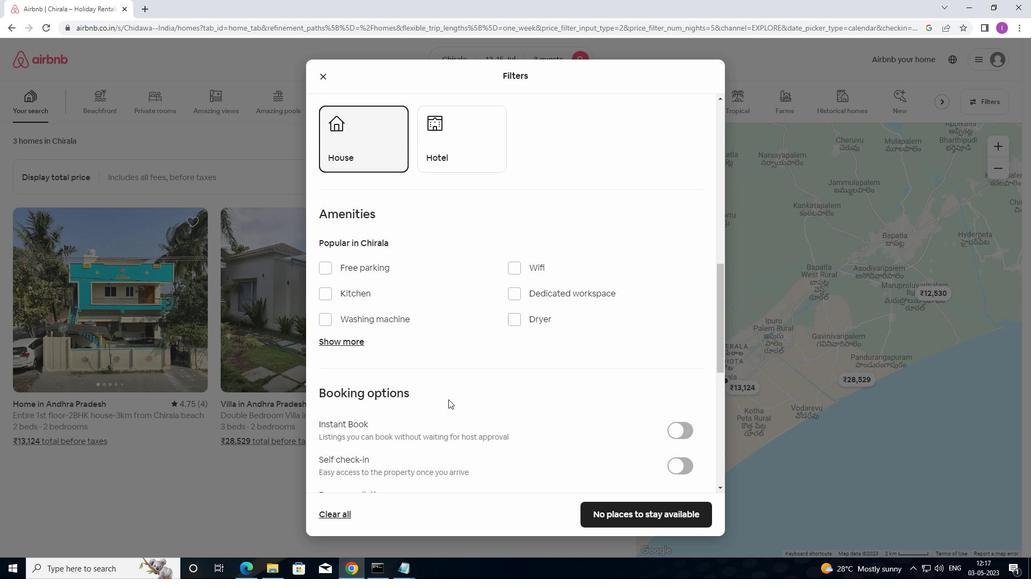 
Action: Mouse scrolled (462, 400) with delta (0, 0)
Screenshot: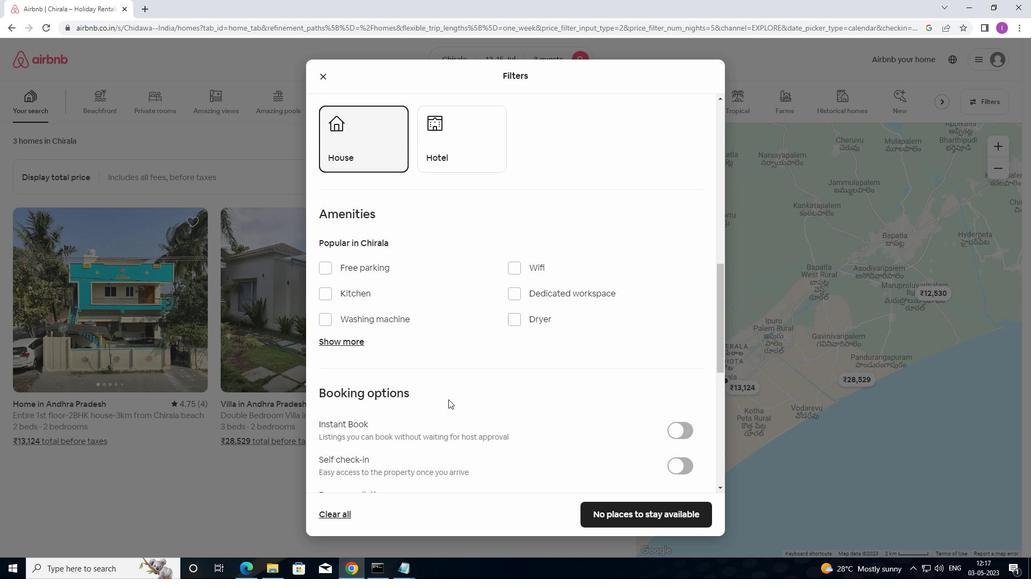 
Action: Mouse moved to (478, 404)
Screenshot: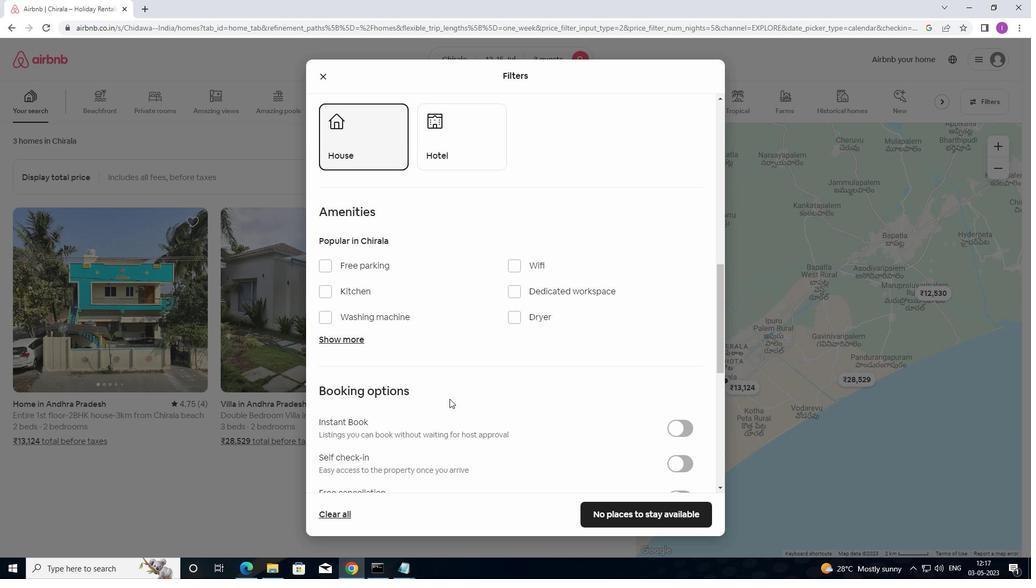 
Action: Mouse scrolled (478, 403) with delta (0, 0)
Screenshot: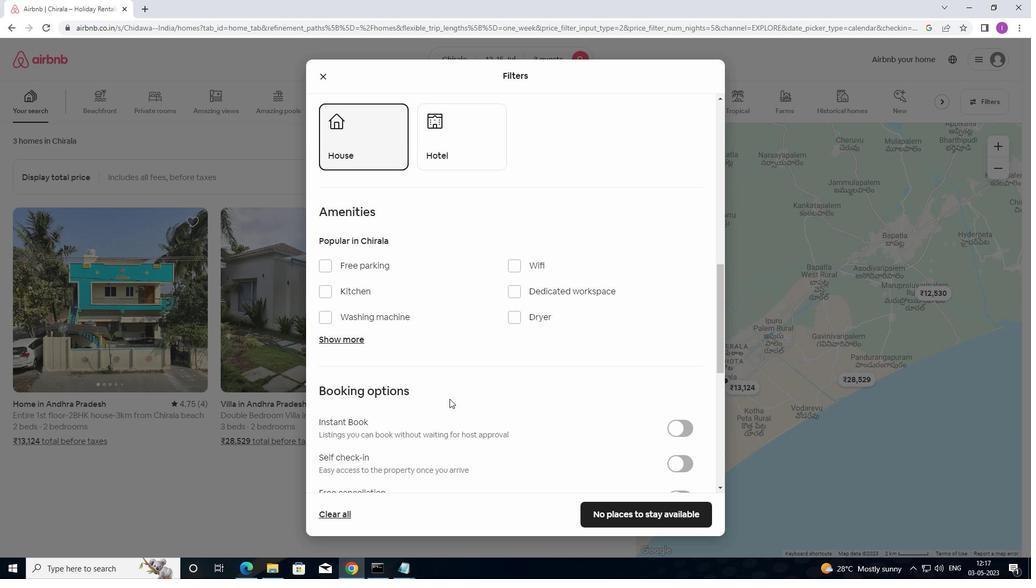 
Action: Mouse moved to (508, 407)
Screenshot: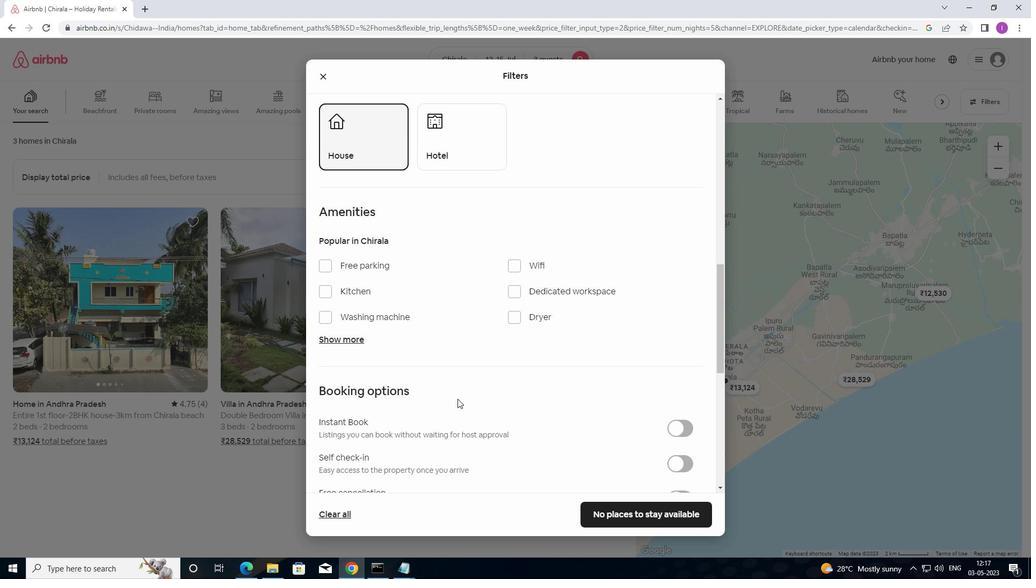 
Action: Mouse scrolled (508, 406) with delta (0, 0)
Screenshot: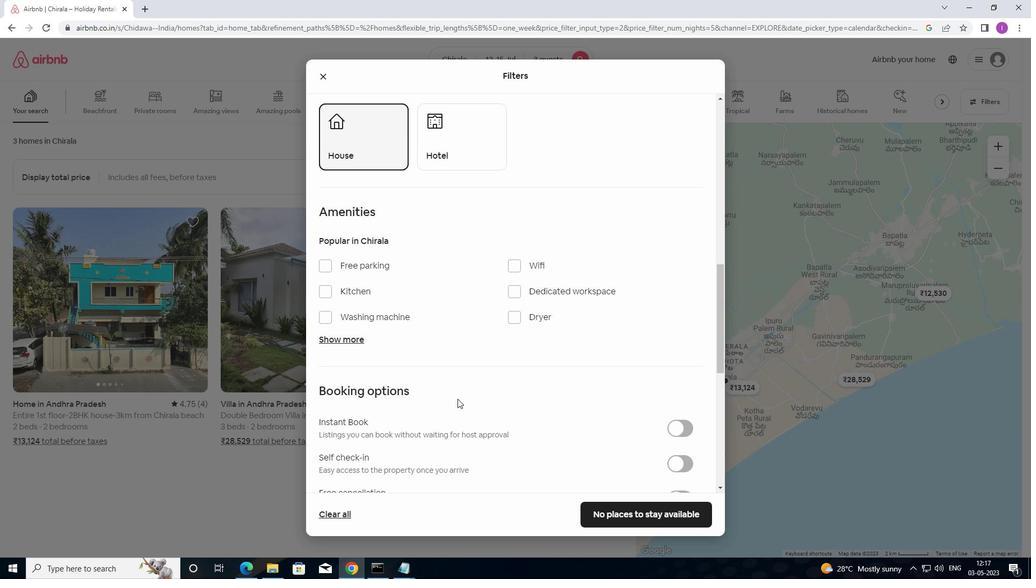 
Action: Mouse moved to (677, 302)
Screenshot: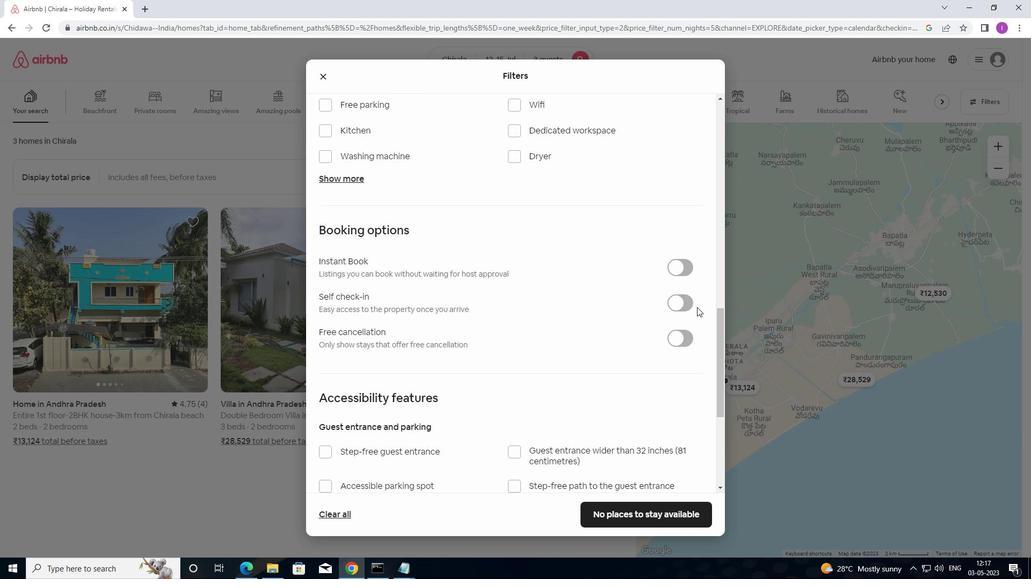 
Action: Mouse pressed left at (677, 302)
Screenshot: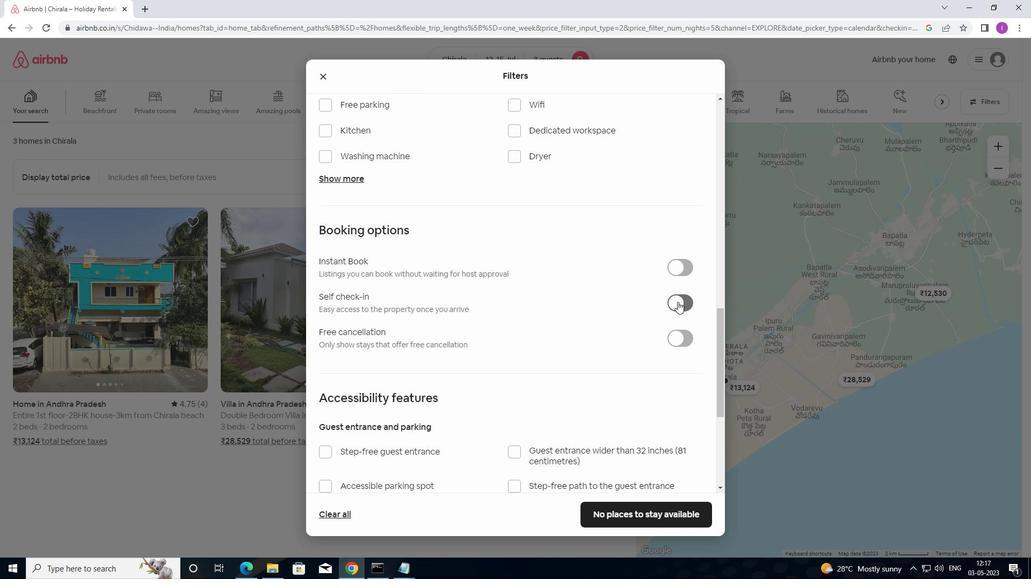 
Action: Mouse moved to (672, 307)
Screenshot: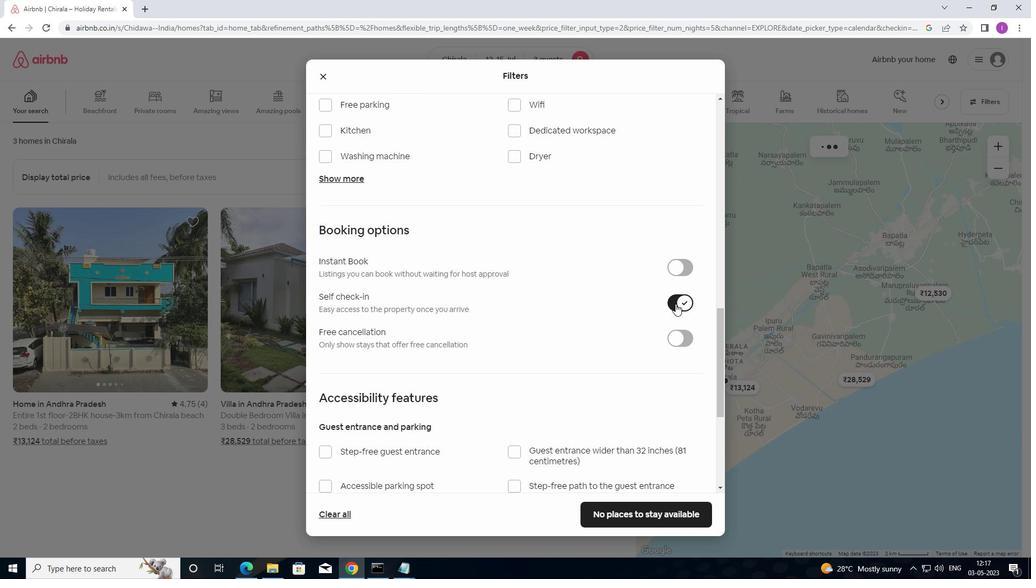 
Action: Mouse scrolled (672, 306) with delta (0, 0)
Screenshot: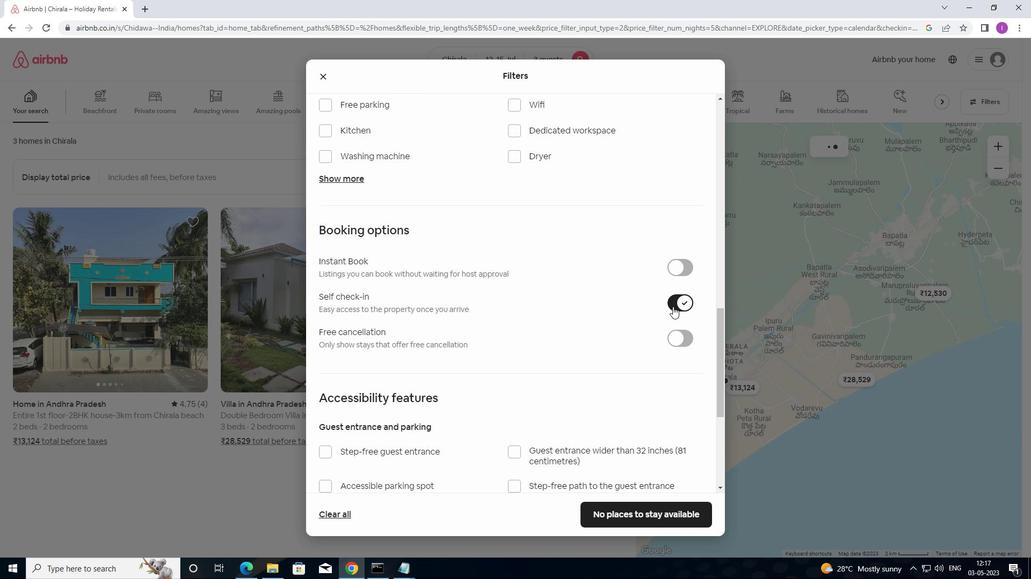 
Action: Mouse scrolled (672, 306) with delta (0, 0)
Screenshot: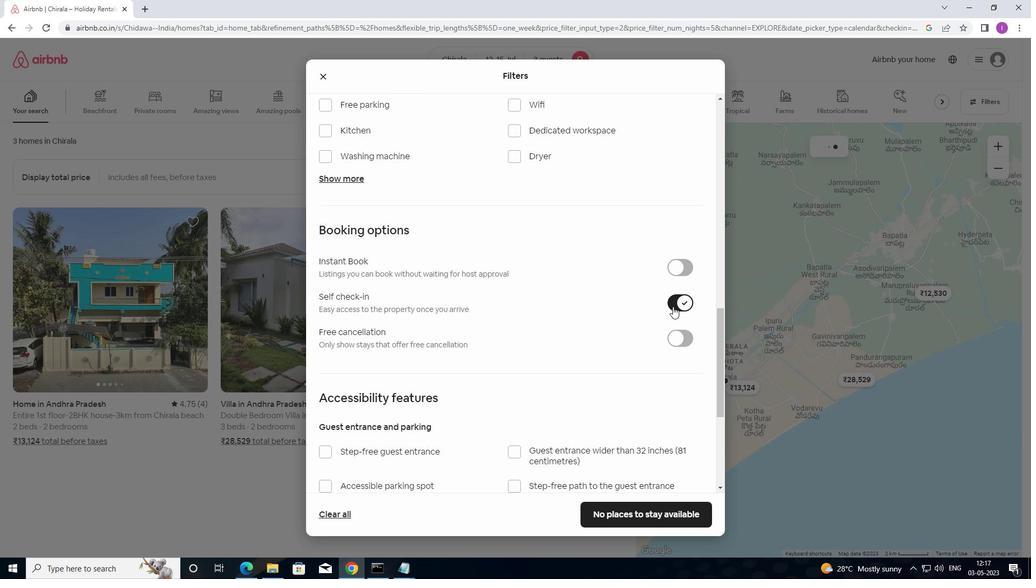 
Action: Mouse moved to (661, 310)
Screenshot: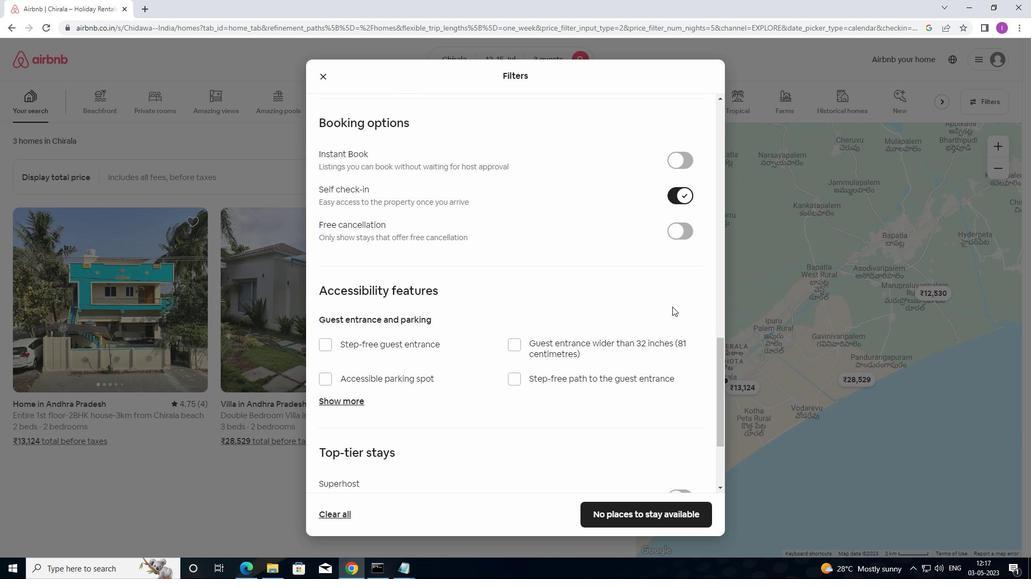 
Action: Mouse scrolled (661, 309) with delta (0, 0)
Screenshot: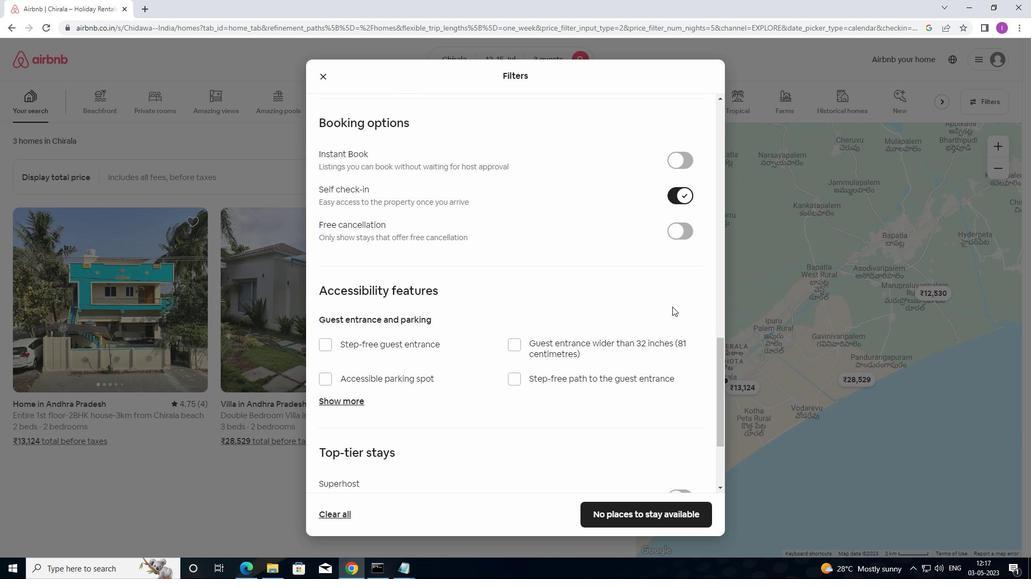 
Action: Mouse moved to (651, 314)
Screenshot: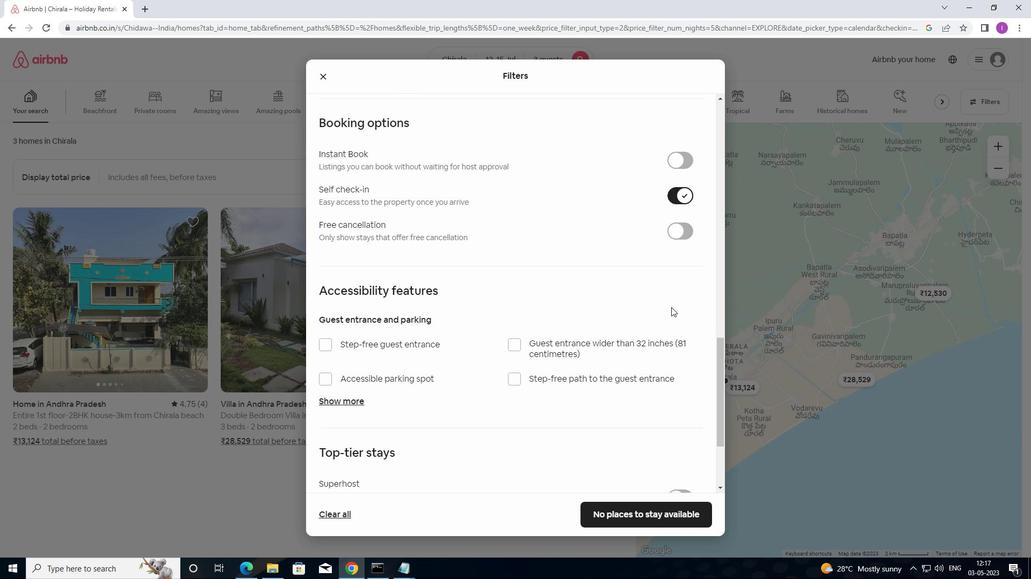 
Action: Mouse scrolled (651, 313) with delta (0, 0)
Screenshot: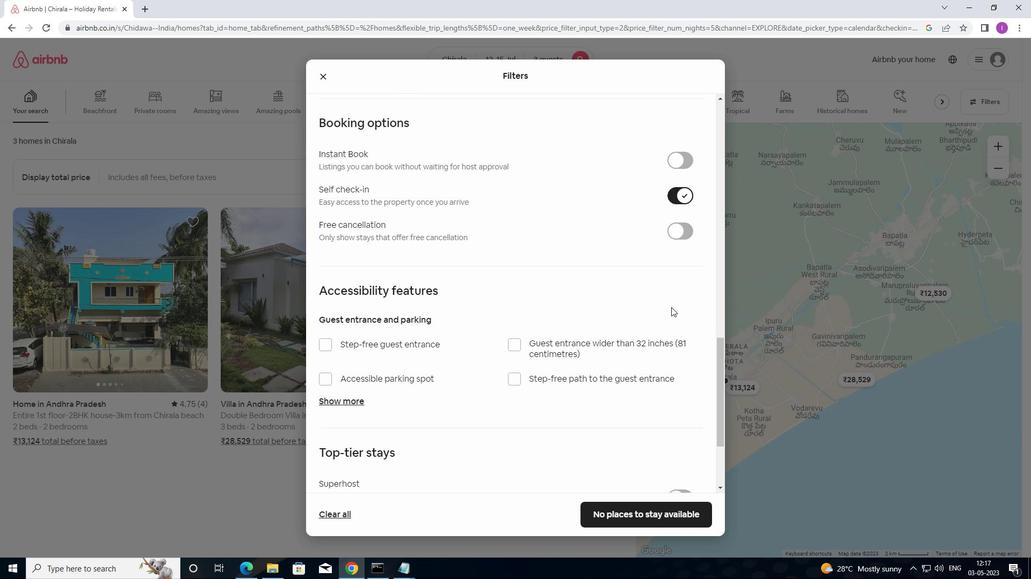 
Action: Mouse moved to (642, 318)
Screenshot: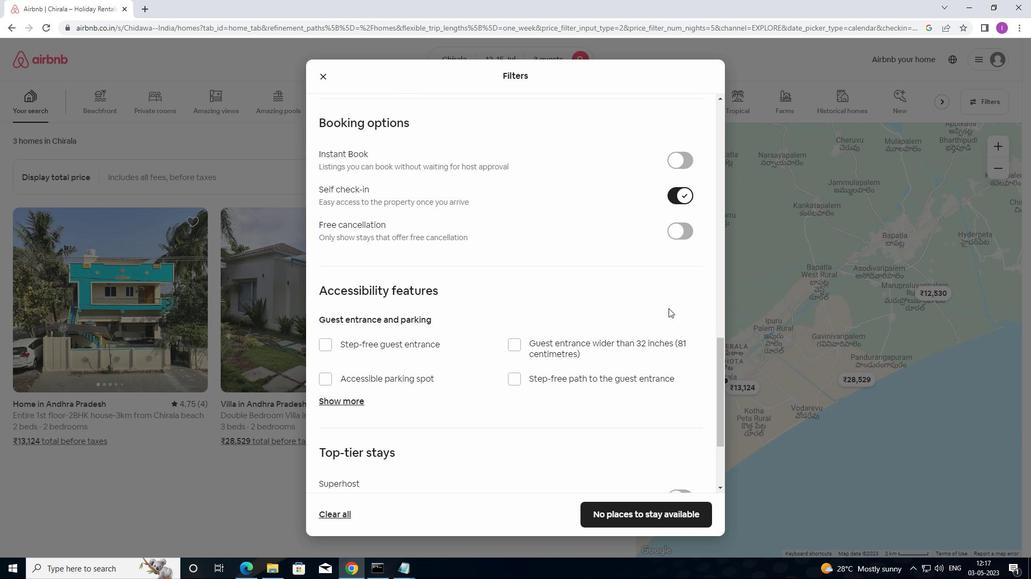 
Action: Mouse scrolled (642, 317) with delta (0, 0)
Screenshot: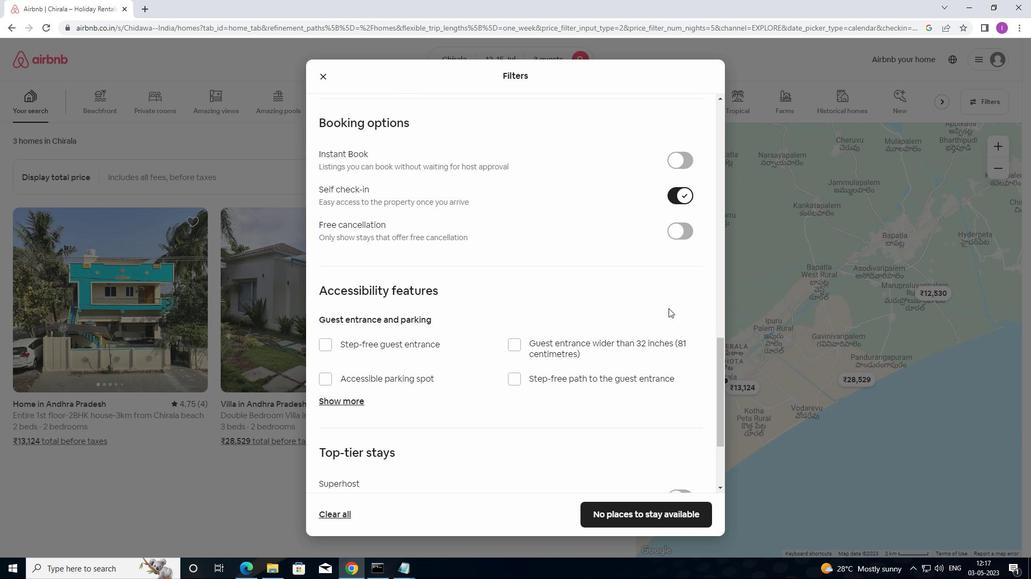 
Action: Mouse moved to (587, 340)
Screenshot: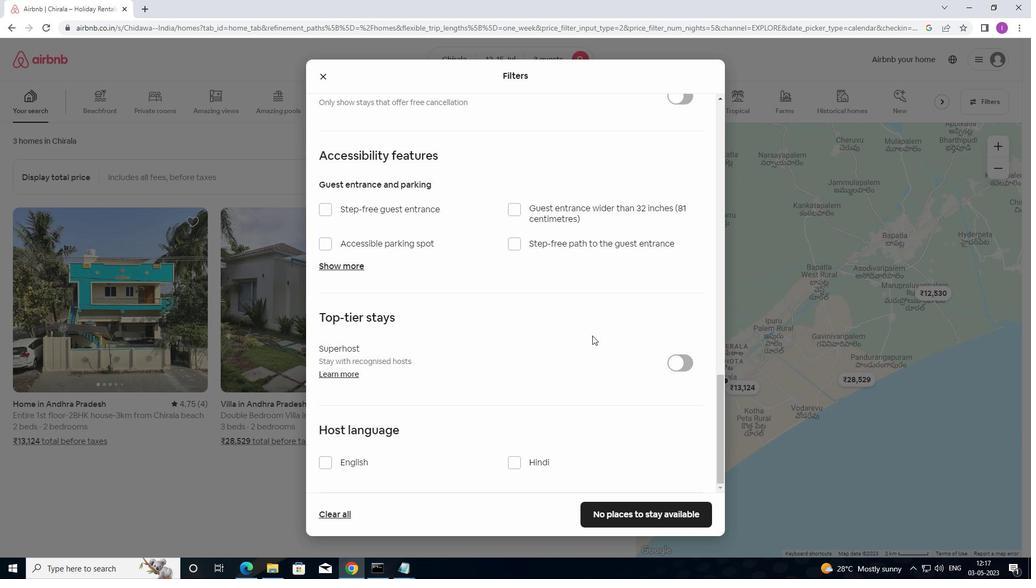 
Action: Mouse scrolled (587, 339) with delta (0, 0)
Screenshot: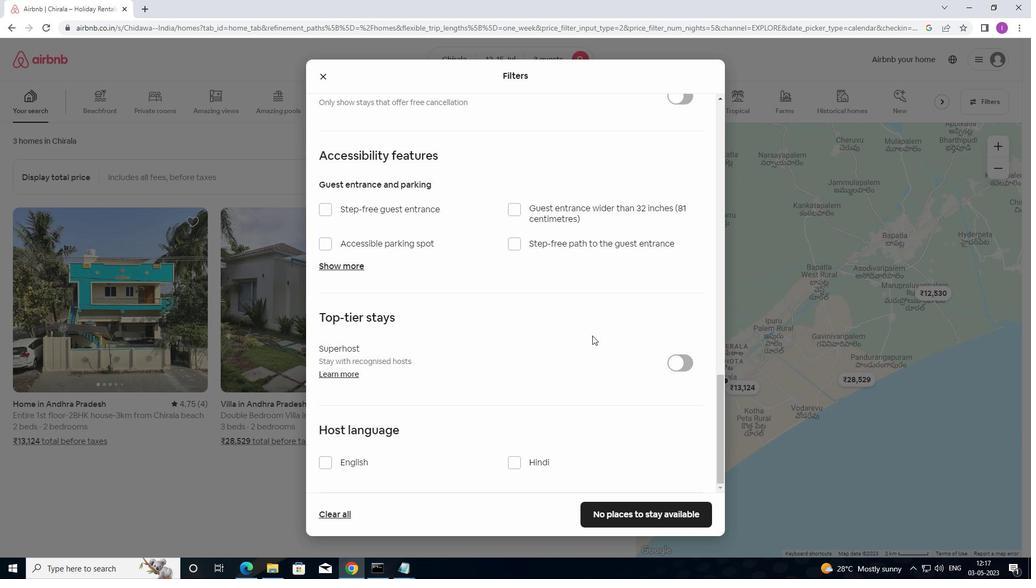 
Action: Mouse scrolled (587, 339) with delta (0, 0)
Screenshot: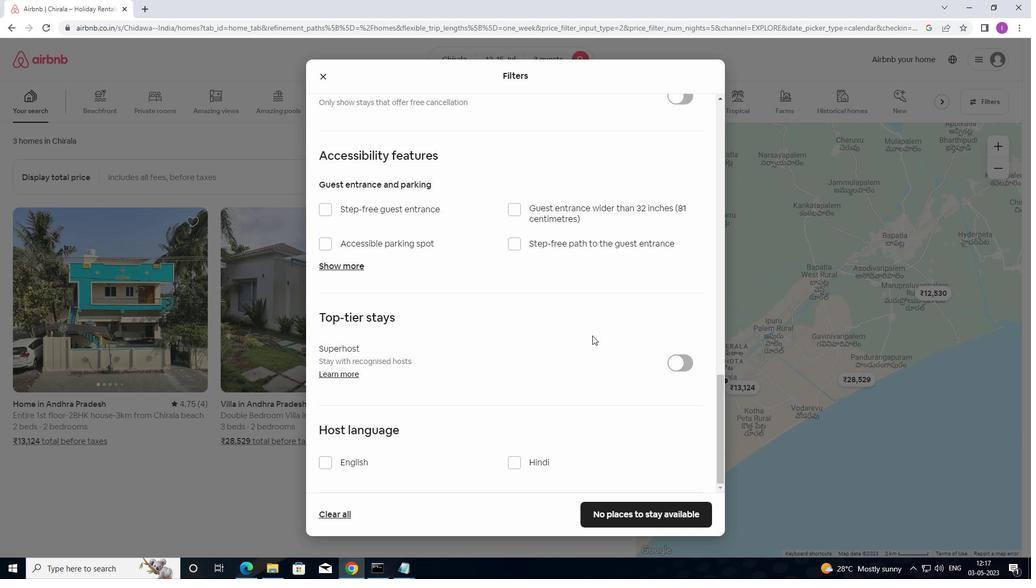 
Action: Mouse scrolled (587, 339) with delta (0, 0)
Screenshot: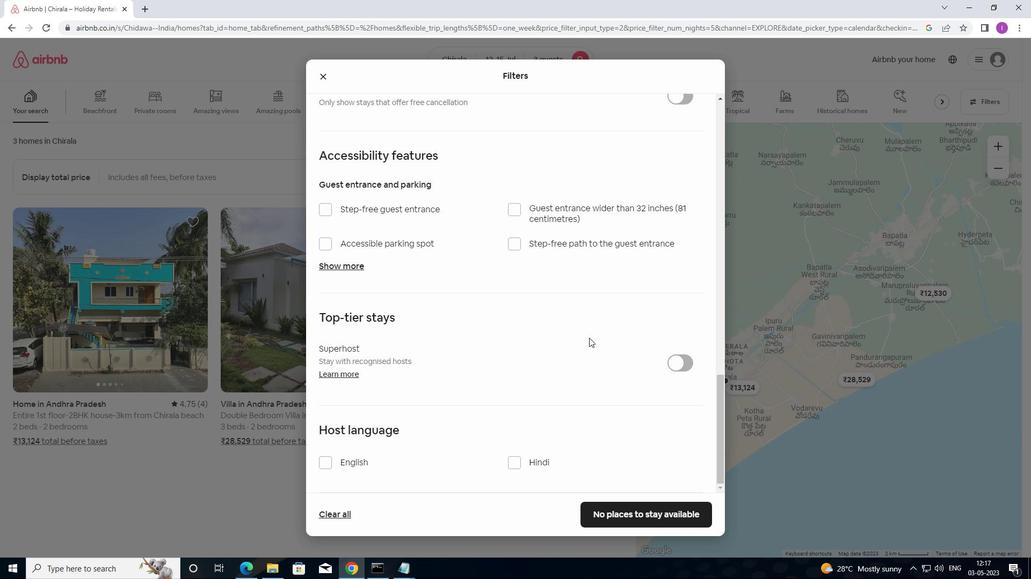 
Action: Mouse moved to (331, 456)
Screenshot: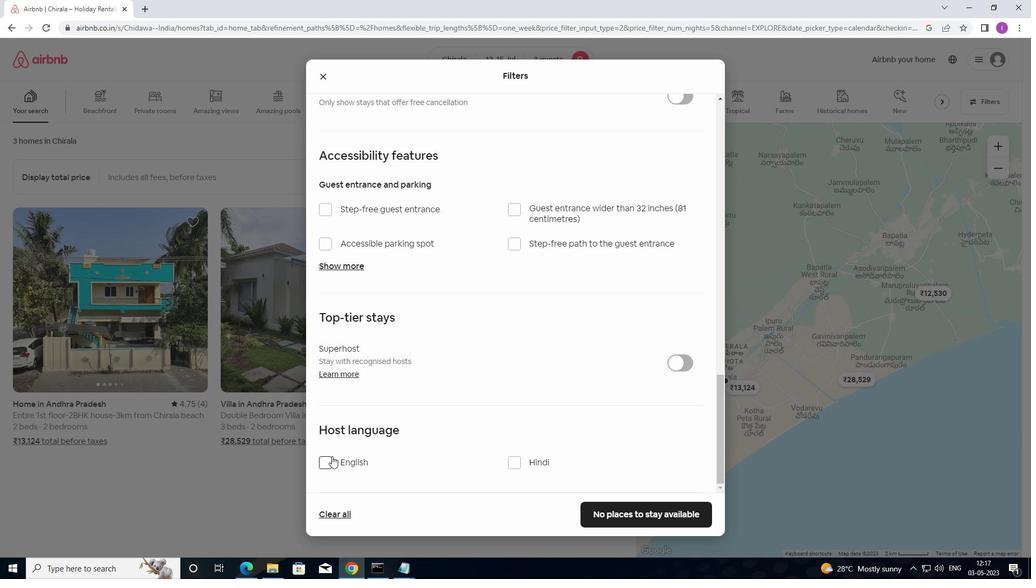 
Action: Mouse pressed left at (331, 456)
Screenshot: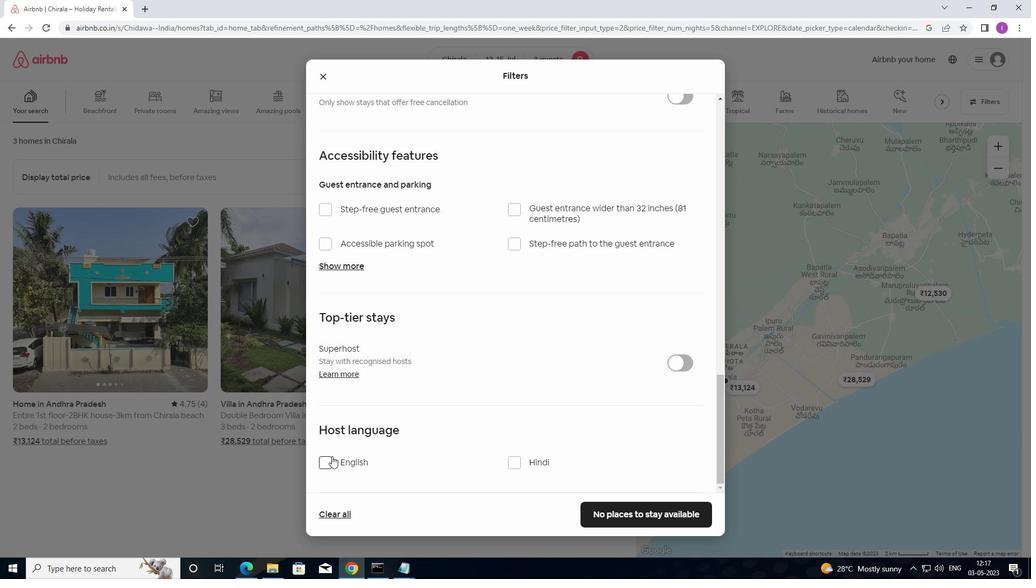 
Action: Mouse moved to (593, 516)
Screenshot: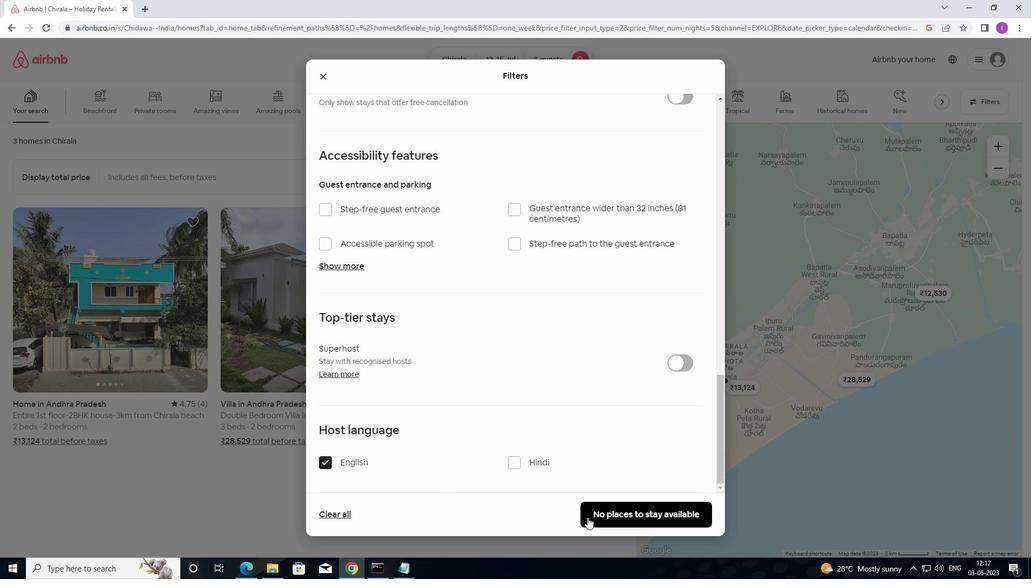 
Action: Mouse pressed left at (593, 516)
Screenshot: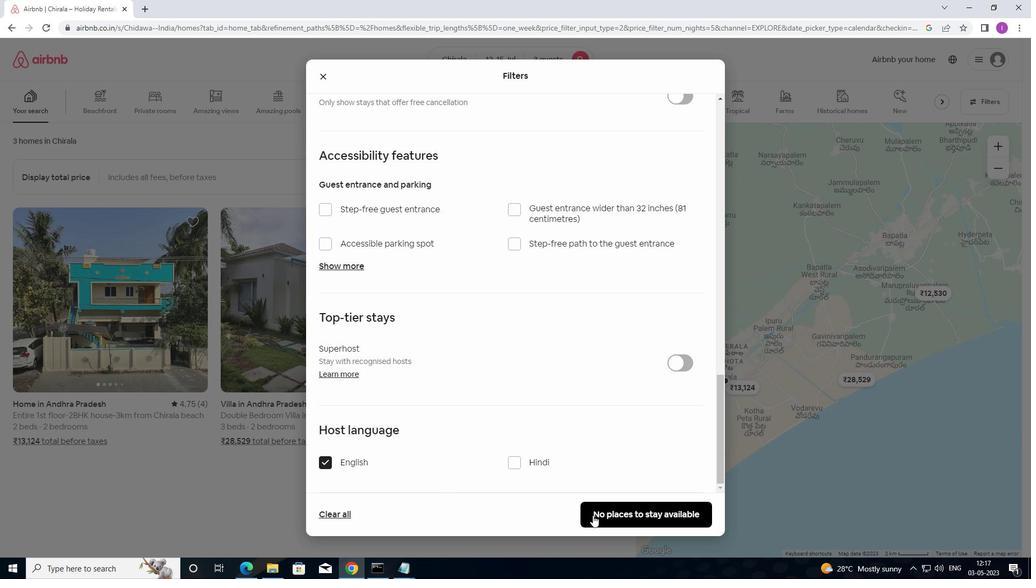 
Action: Mouse moved to (449, 579)
Screenshot: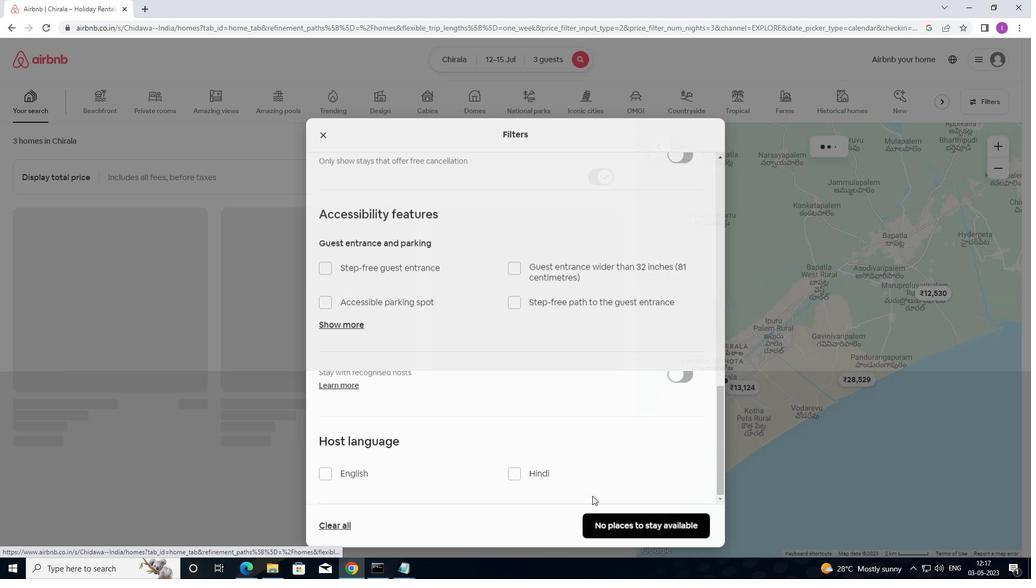 
